 Task: Search one way flight ticket for 1 adult, 5 children, 2 infants in seat and 1 infant on lap in first from Ithaca: Ithaca Tompkins International Airport to Rockford: Chicago Rockford International Airport(was Northwest Chicagoland Regional Airport At Rockford) on 5-1-2023. Choice of flights is JetBlue. Number of bags: 7 checked bags. Price is upto 87000. Outbound departure time preference is 16:30.
Action: Mouse moved to (164, 199)
Screenshot: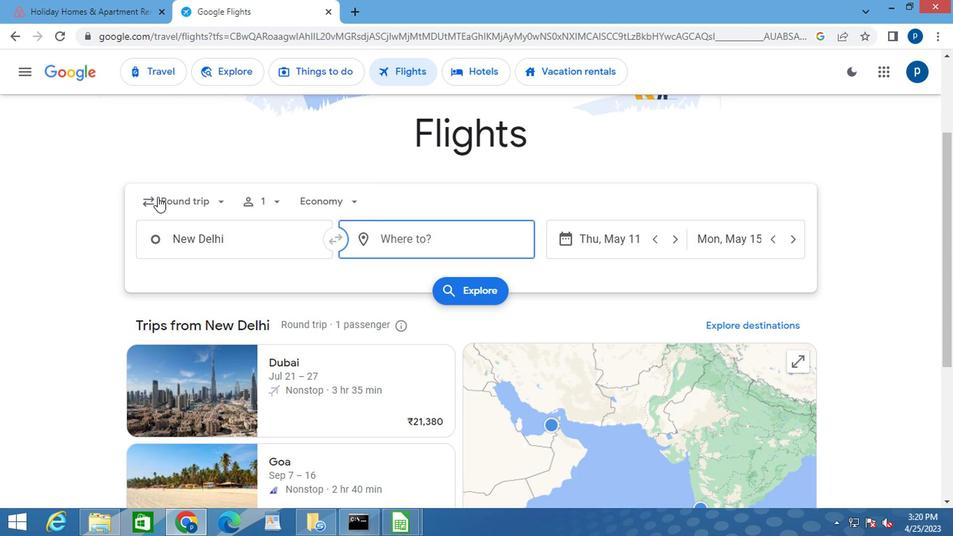
Action: Mouse pressed left at (164, 199)
Screenshot: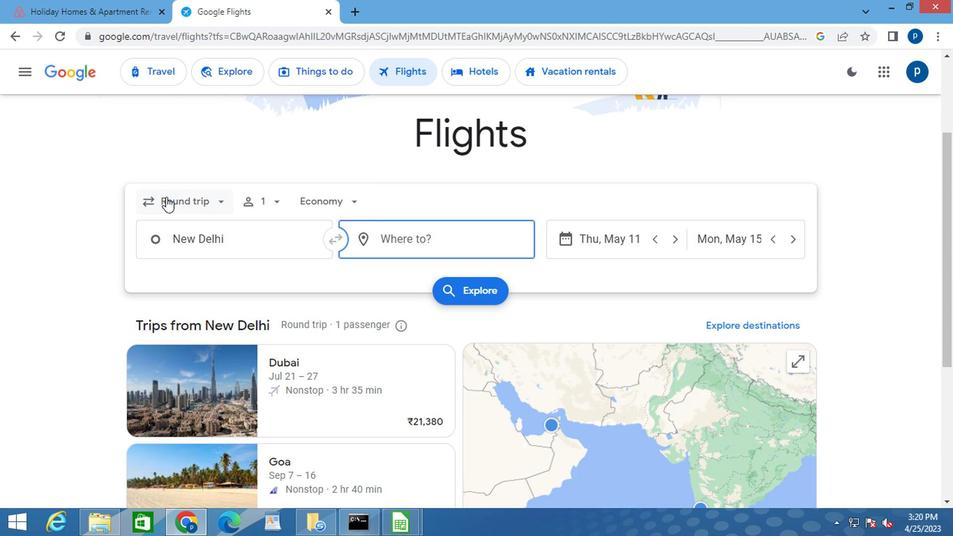 
Action: Mouse moved to (195, 259)
Screenshot: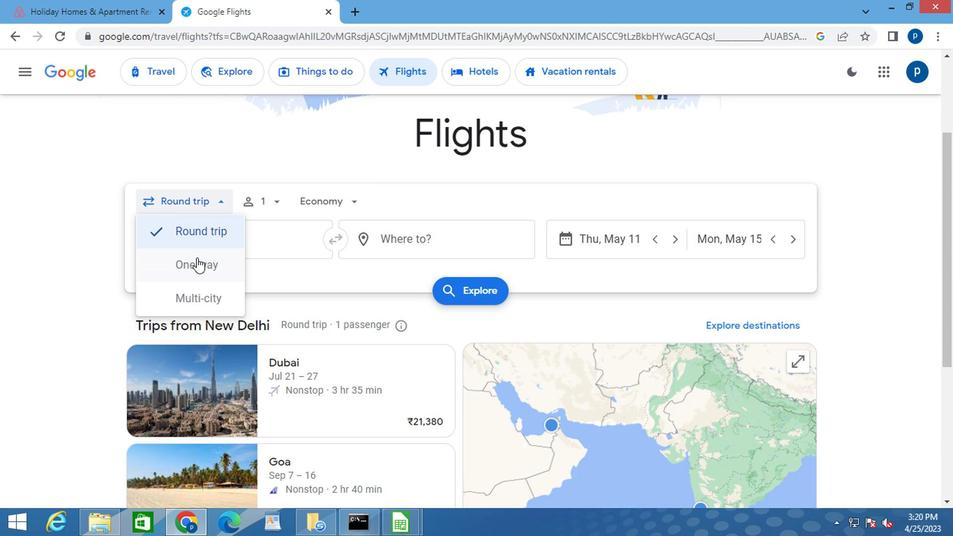 
Action: Mouse pressed left at (195, 259)
Screenshot: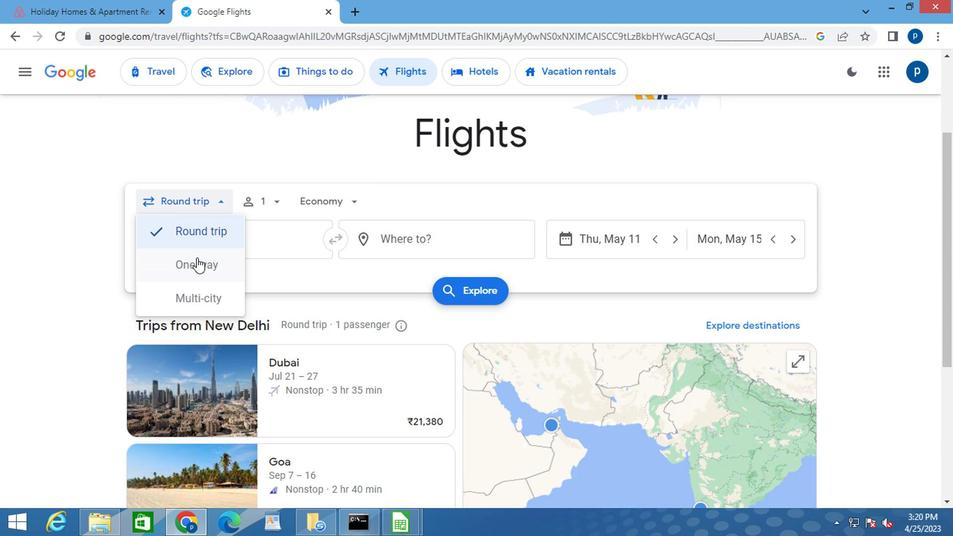 
Action: Mouse moved to (254, 201)
Screenshot: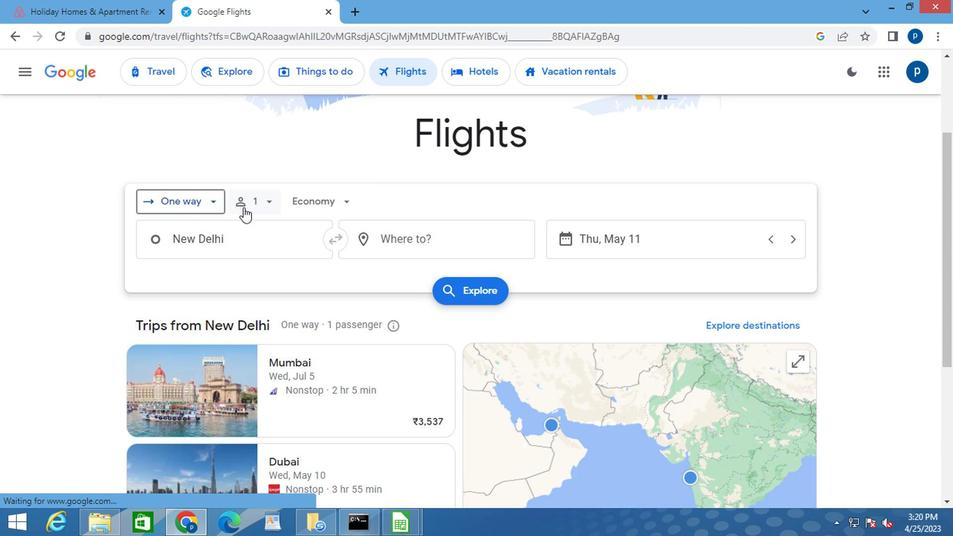 
Action: Mouse pressed left at (254, 201)
Screenshot: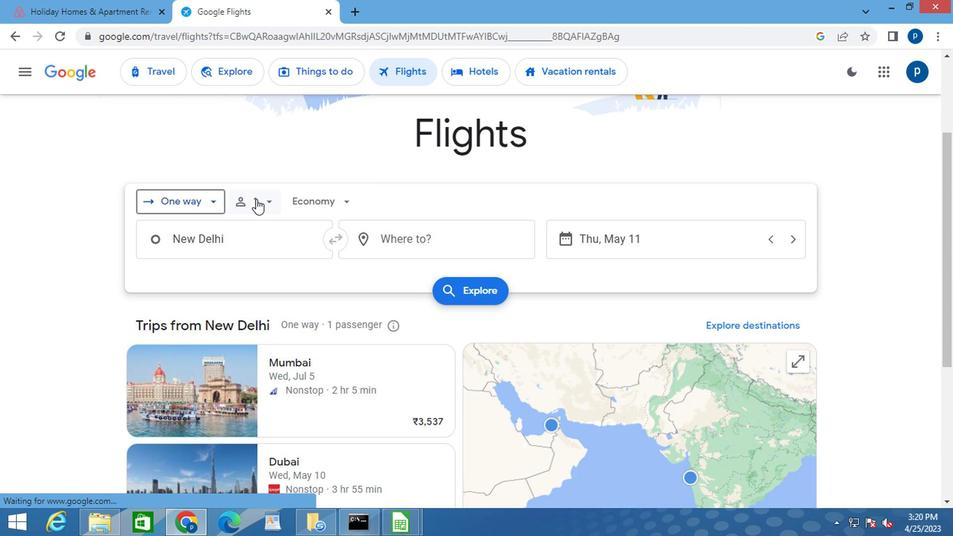 
Action: Mouse moved to (377, 276)
Screenshot: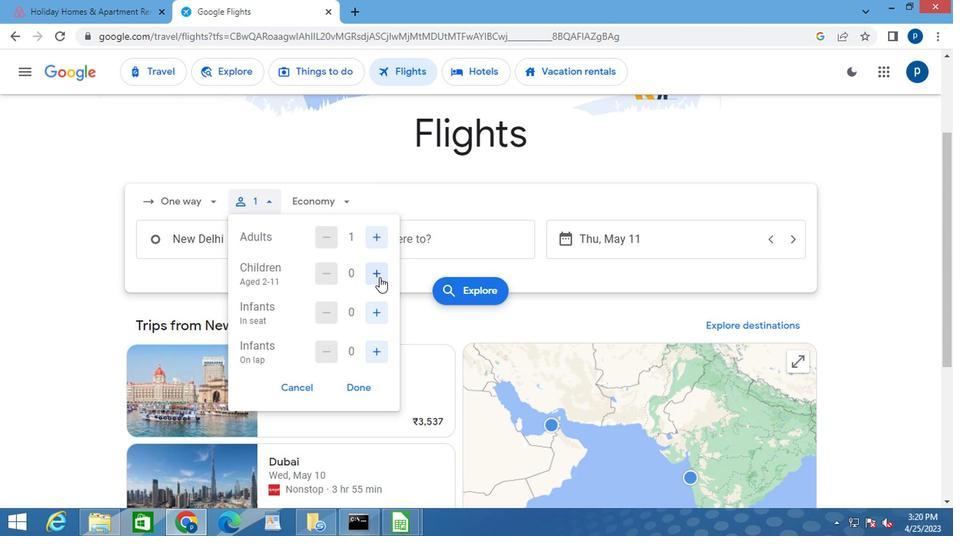 
Action: Mouse pressed left at (377, 276)
Screenshot: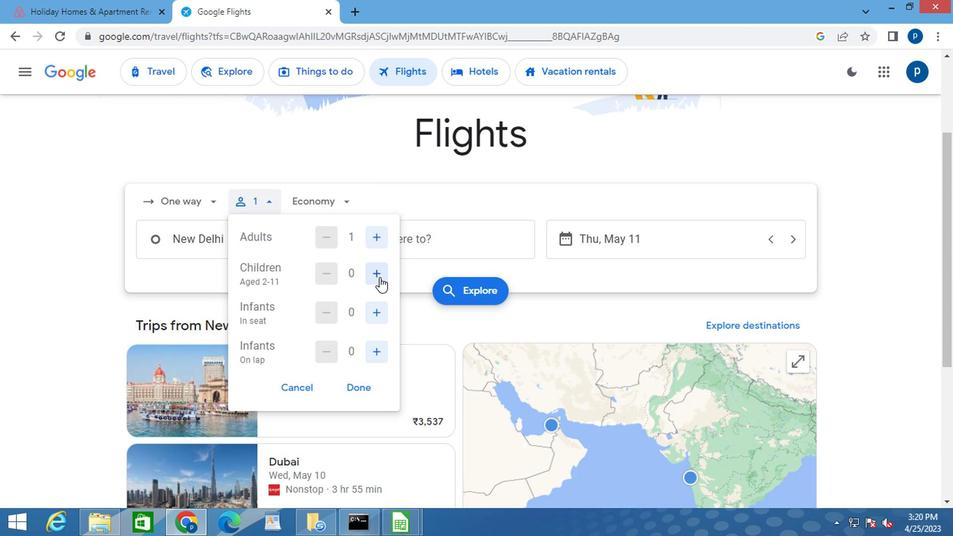 
Action: Mouse pressed left at (377, 276)
Screenshot: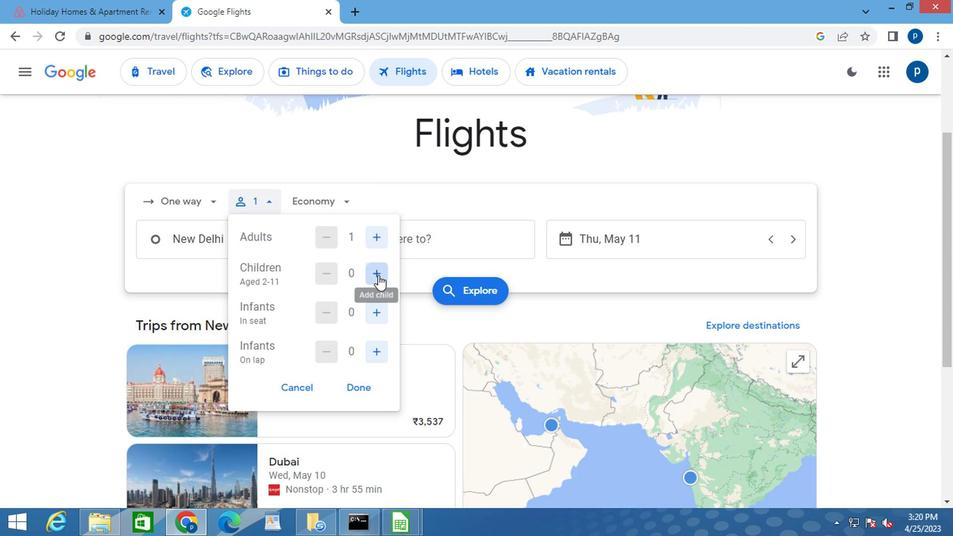 
Action: Mouse pressed left at (377, 276)
Screenshot: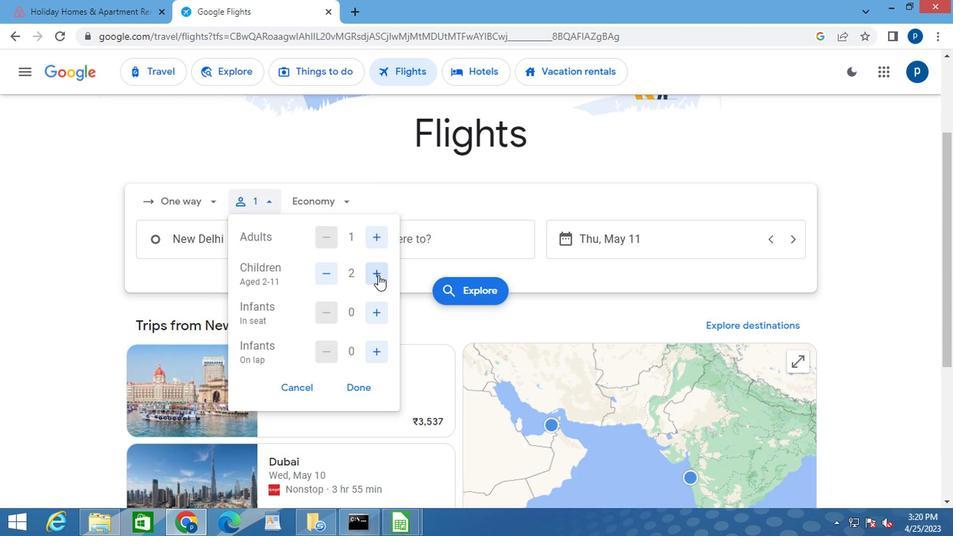 
Action: Mouse pressed left at (377, 276)
Screenshot: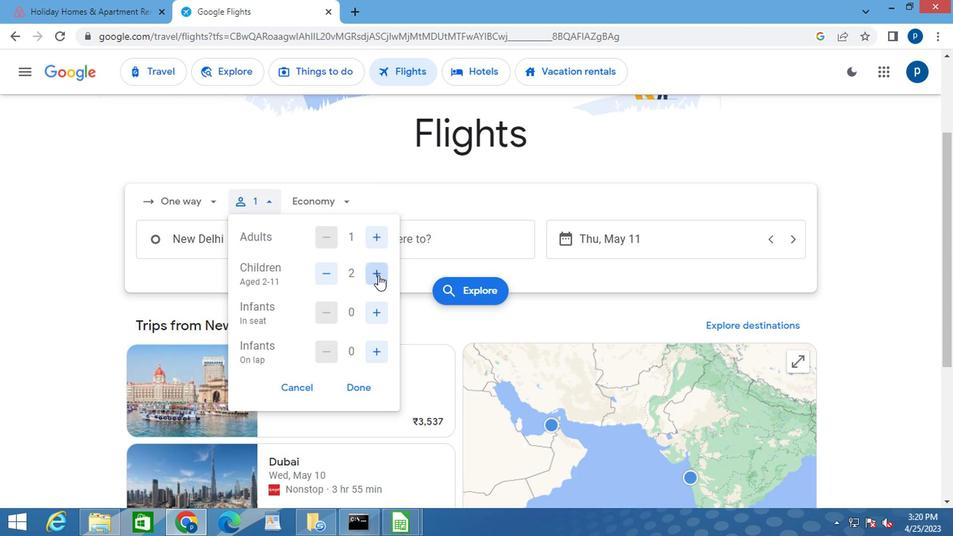 
Action: Mouse pressed left at (377, 276)
Screenshot: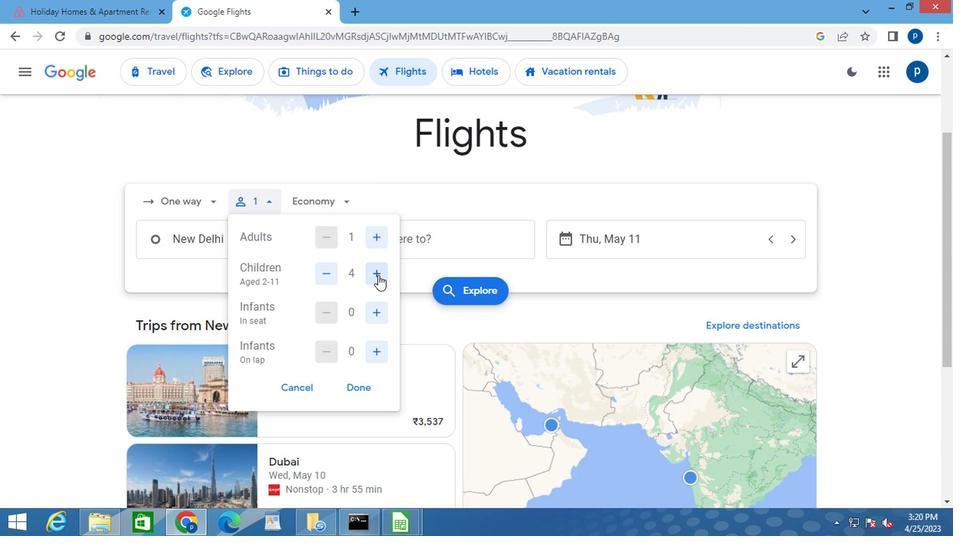 
Action: Mouse moved to (375, 315)
Screenshot: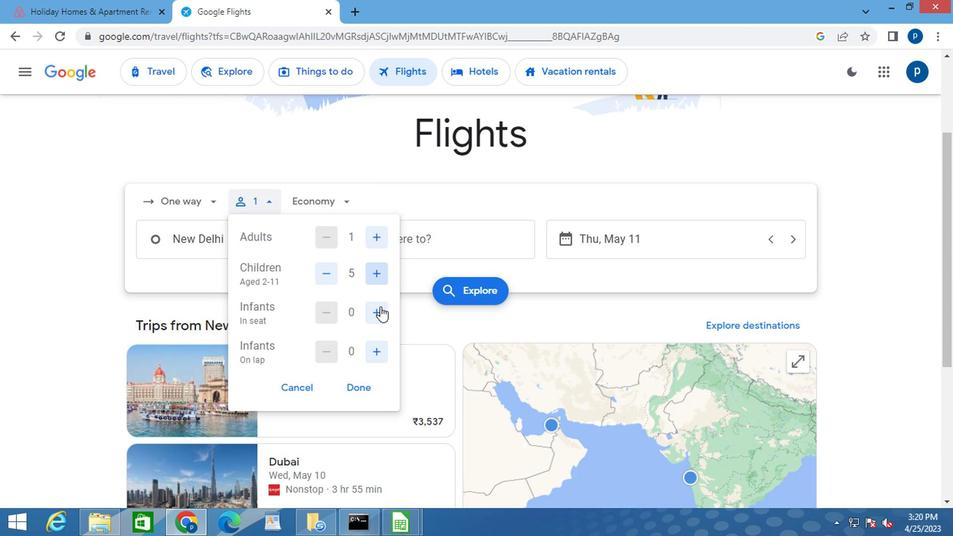 
Action: Mouse pressed left at (375, 315)
Screenshot: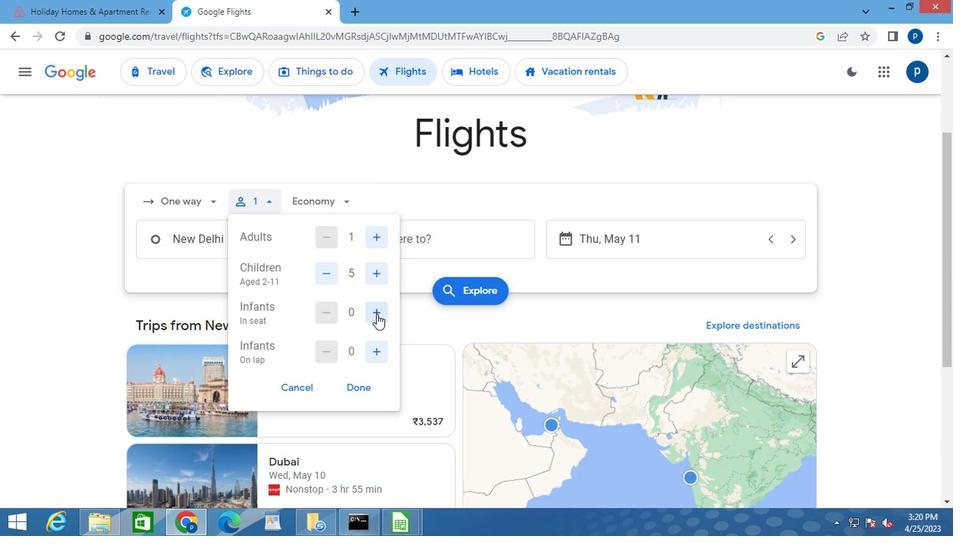
Action: Mouse pressed left at (375, 315)
Screenshot: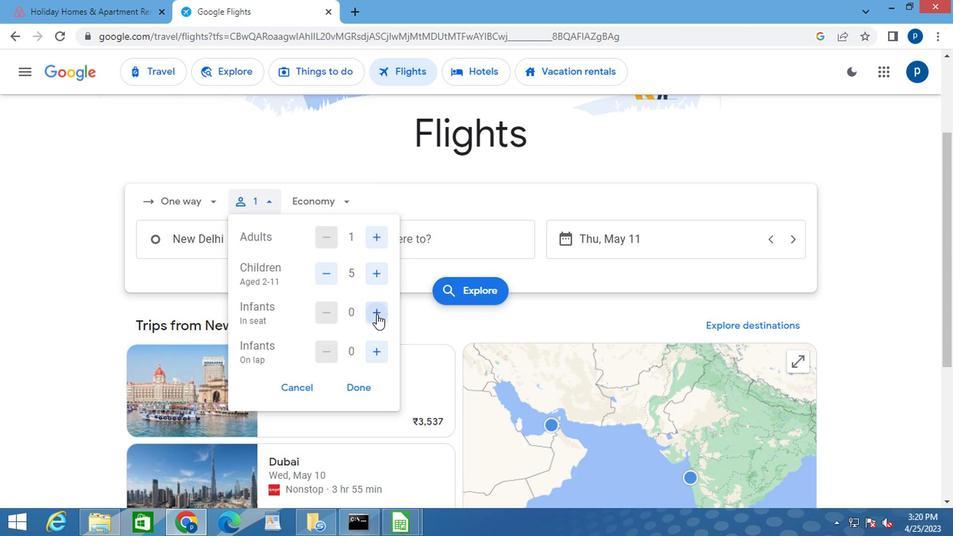 
Action: Mouse moved to (376, 350)
Screenshot: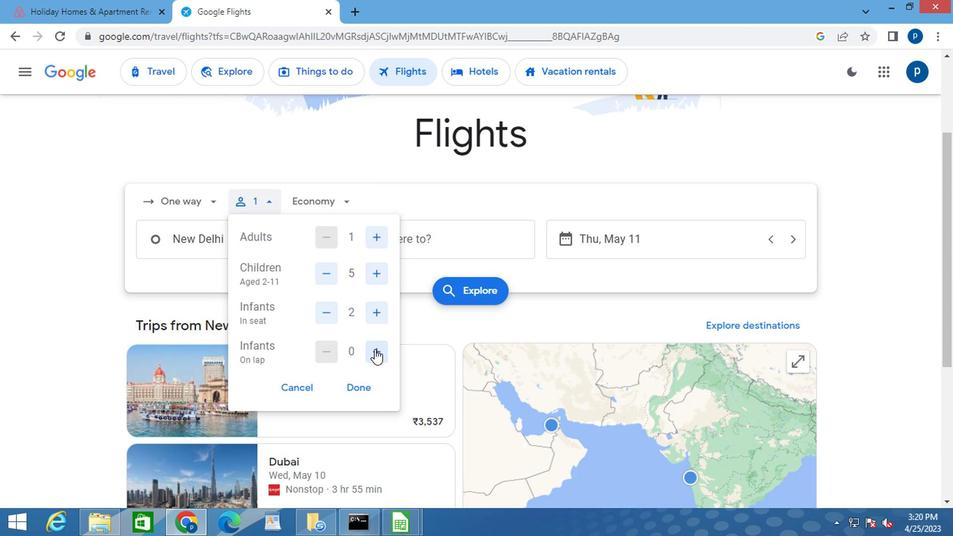 
Action: Mouse pressed left at (376, 350)
Screenshot: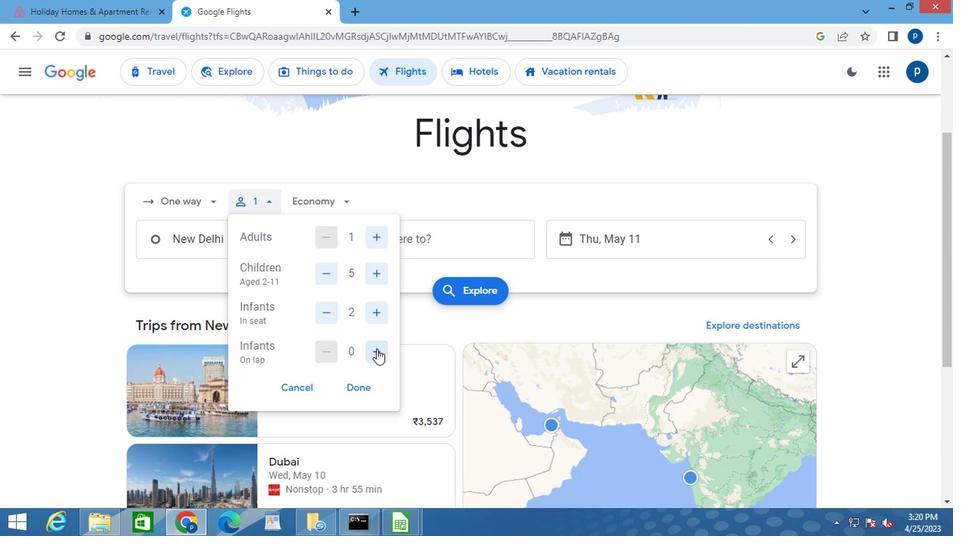 
Action: Mouse moved to (323, 316)
Screenshot: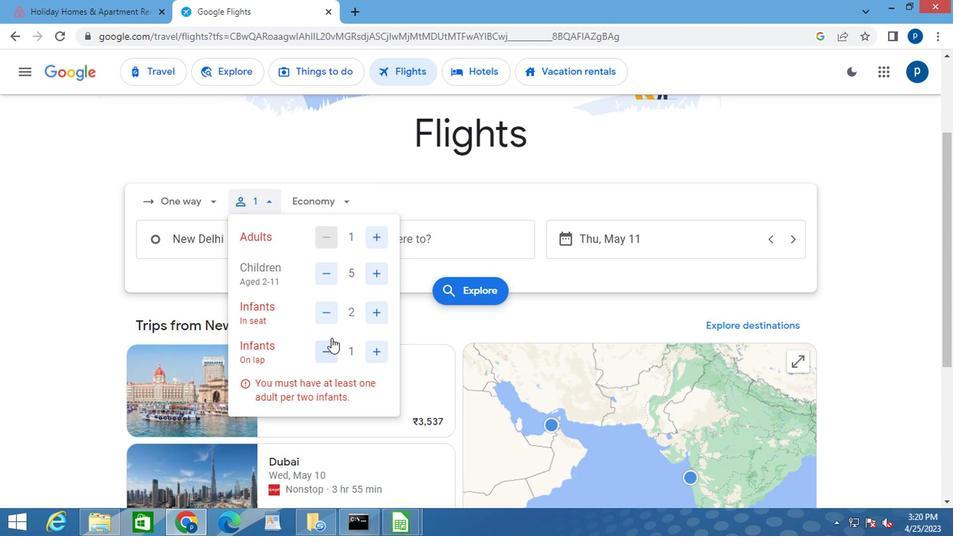 
Action: Mouse pressed left at (323, 316)
Screenshot: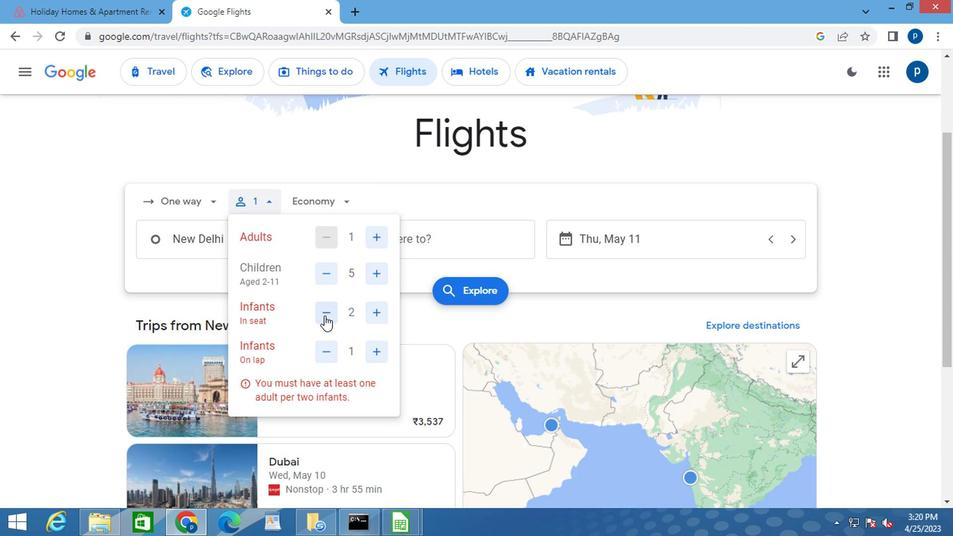 
Action: Mouse moved to (356, 388)
Screenshot: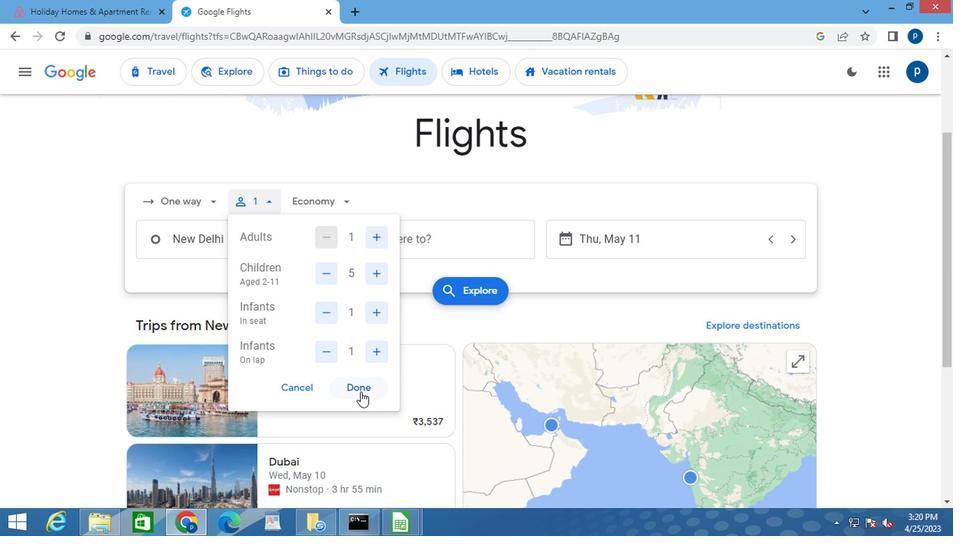 
Action: Mouse pressed left at (356, 388)
Screenshot: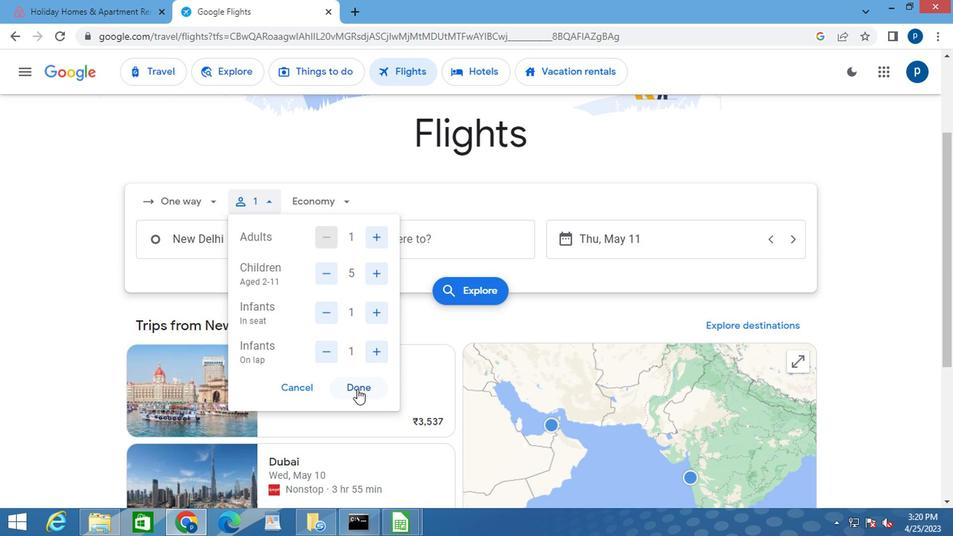 
Action: Mouse moved to (326, 197)
Screenshot: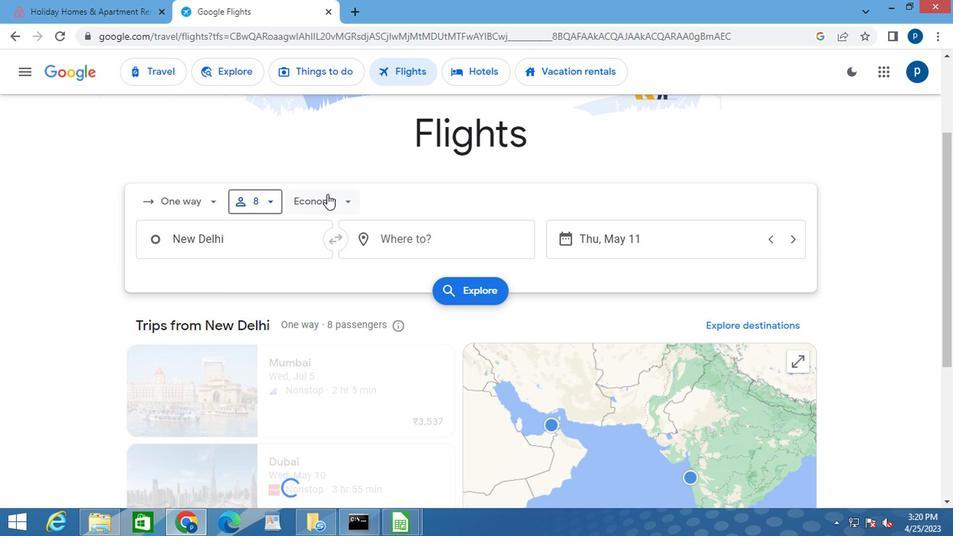 
Action: Mouse pressed left at (326, 197)
Screenshot: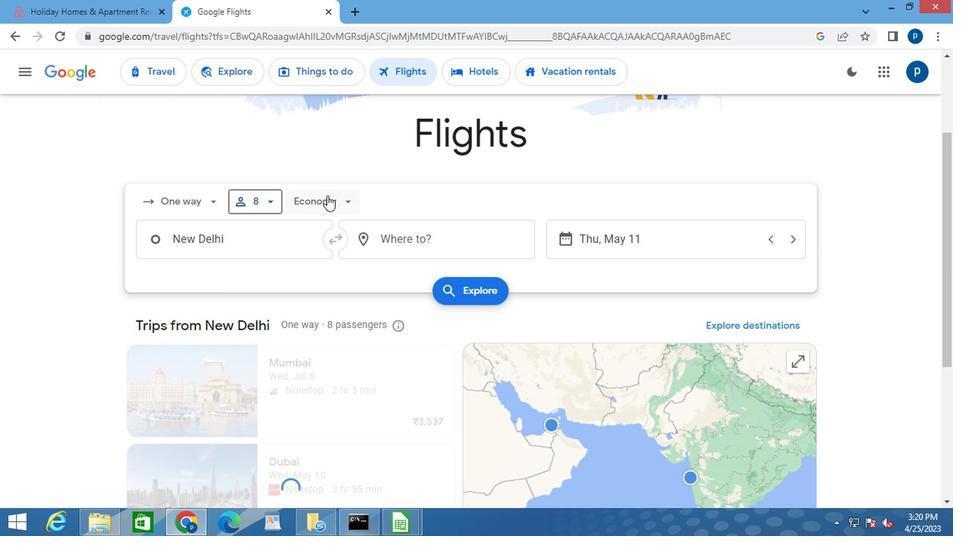 
Action: Mouse moved to (335, 326)
Screenshot: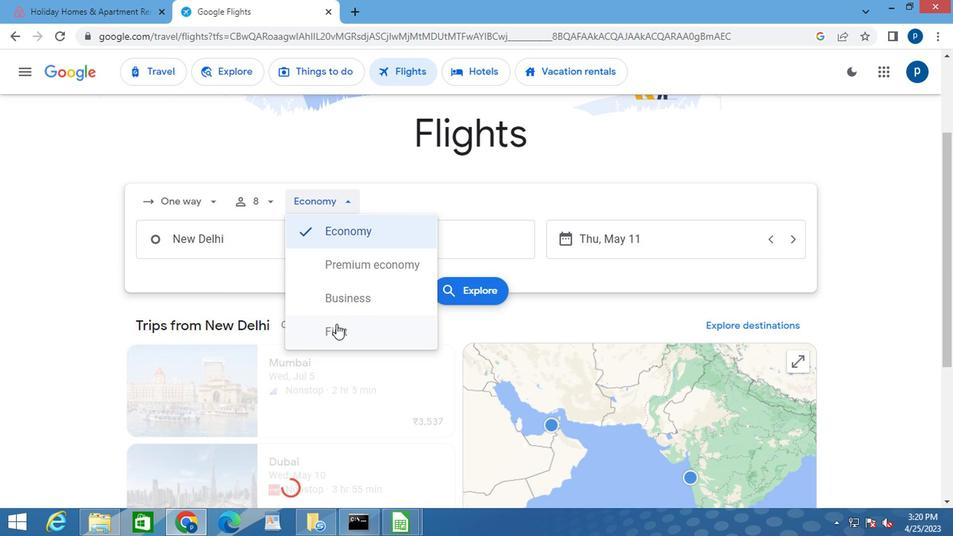 
Action: Mouse pressed left at (335, 326)
Screenshot: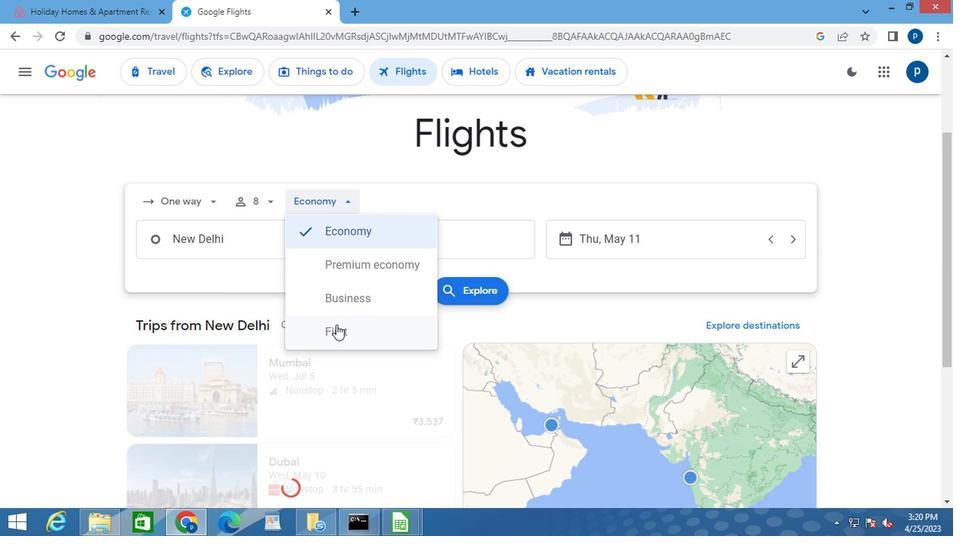 
Action: Mouse moved to (235, 246)
Screenshot: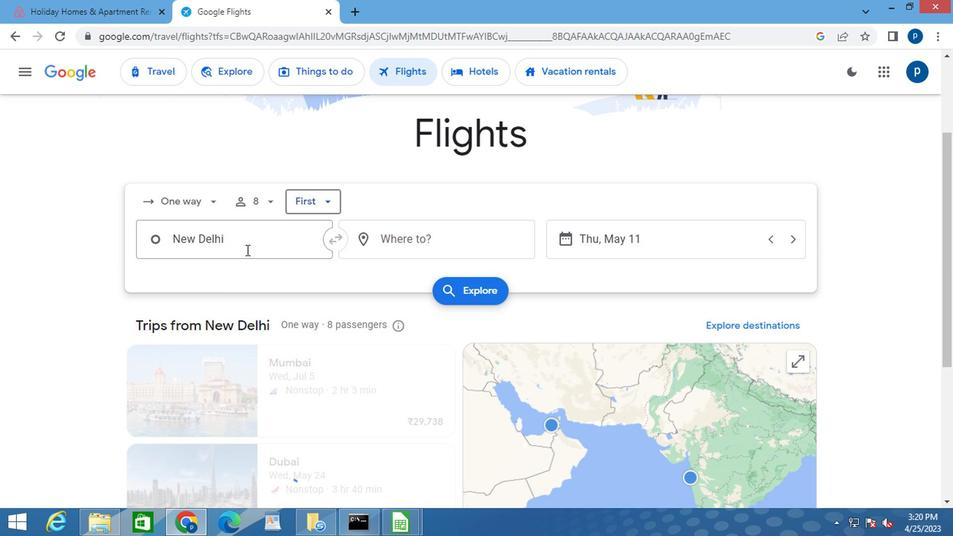 
Action: Mouse pressed left at (235, 246)
Screenshot: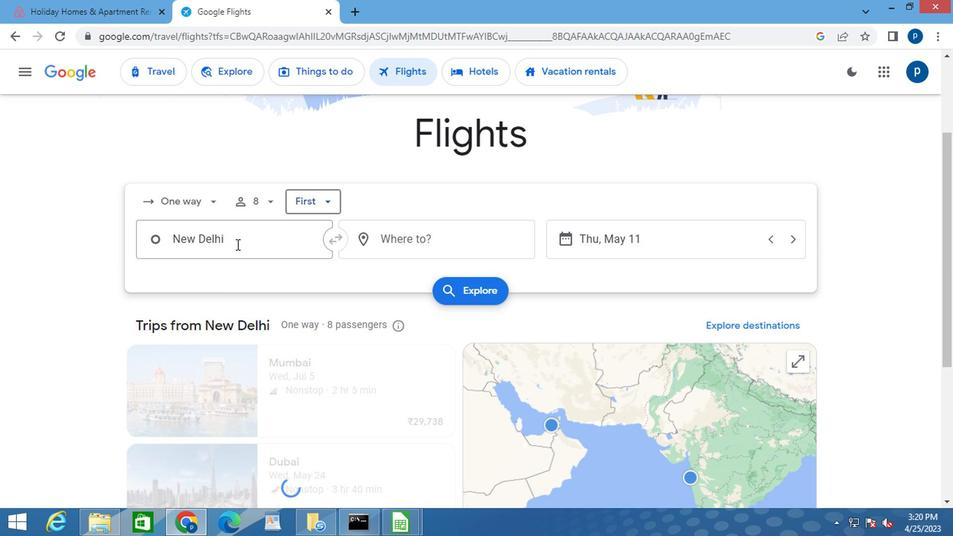 
Action: Mouse pressed left at (235, 246)
Screenshot: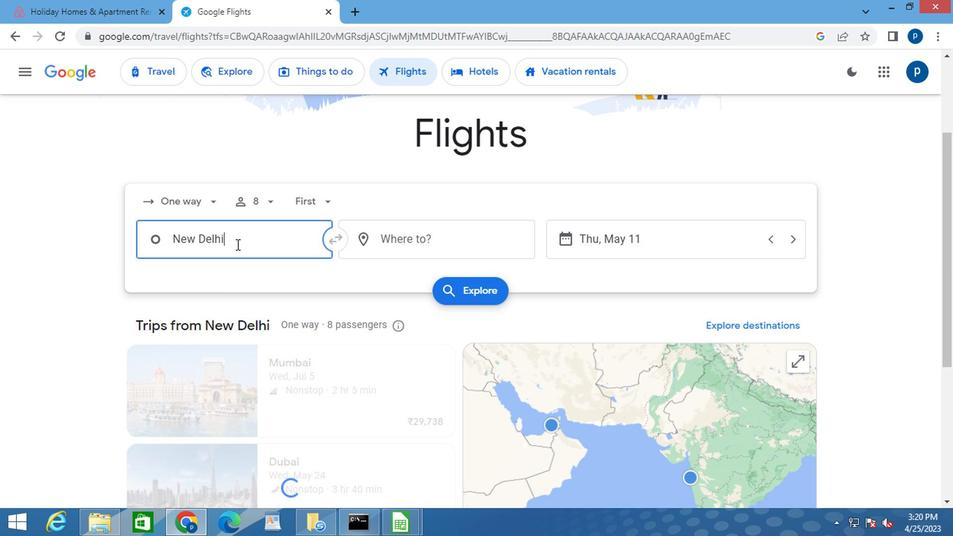 
Action: Mouse moved to (235, 245)
Screenshot: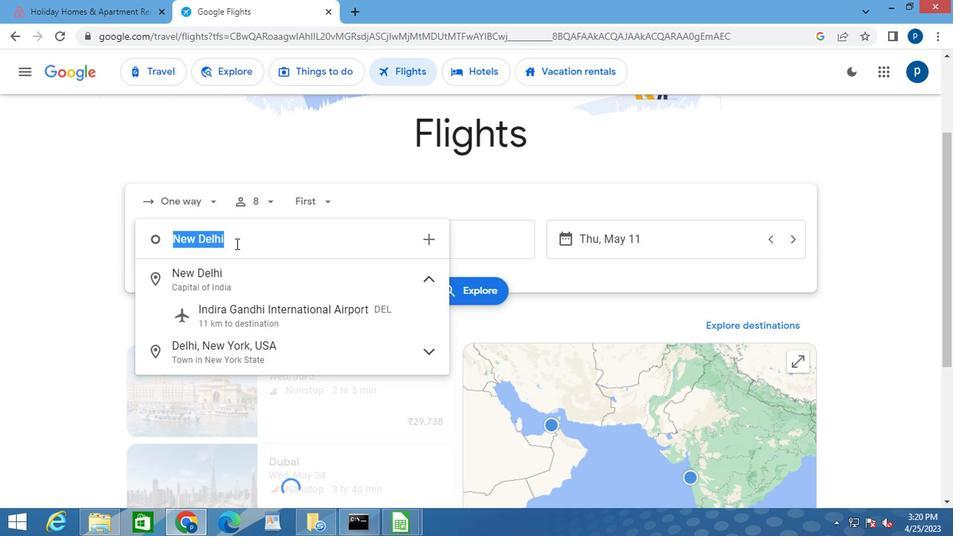 
Action: Key pressed <Key.caps_lock>i<Key.caps_lock>thaca<Key.space><Key.caps_lock>t
Screenshot: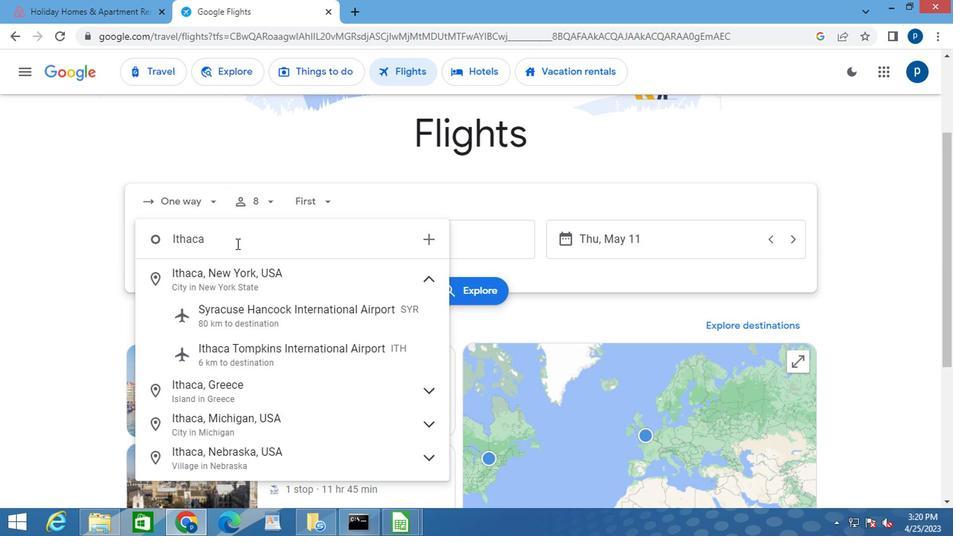 
Action: Mouse moved to (235, 276)
Screenshot: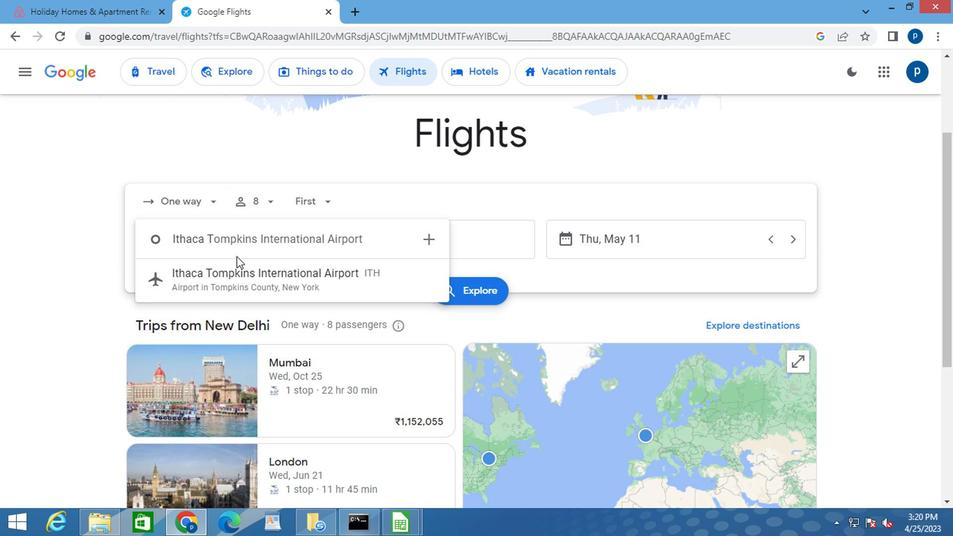 
Action: Mouse pressed left at (235, 276)
Screenshot: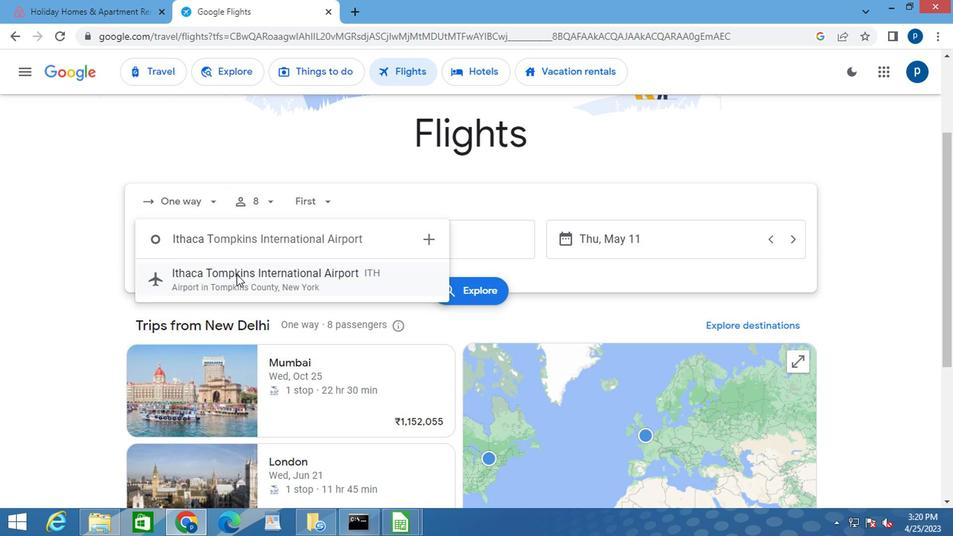 
Action: Mouse moved to (399, 247)
Screenshot: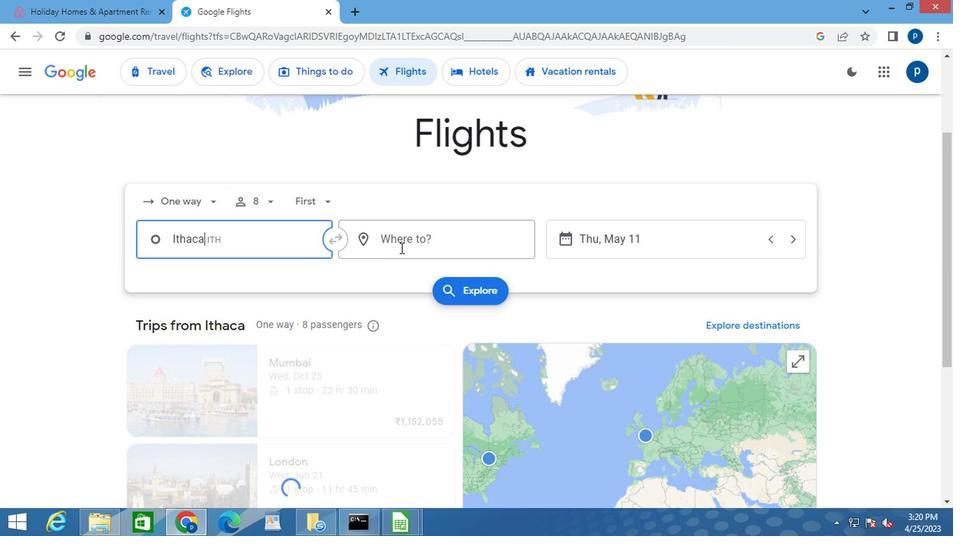 
Action: Mouse pressed left at (399, 247)
Screenshot: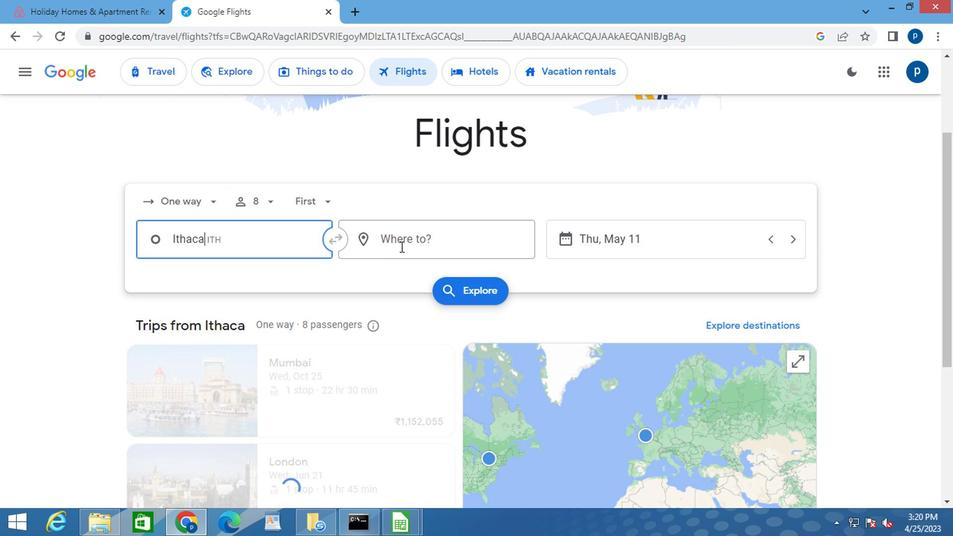 
Action: Key pressed <Key.caps_lock>c<Key.caps_lock>hi<Key.backspace><Key.backspace><Key.backspace>c<Key.caps_lock>hicago
Screenshot: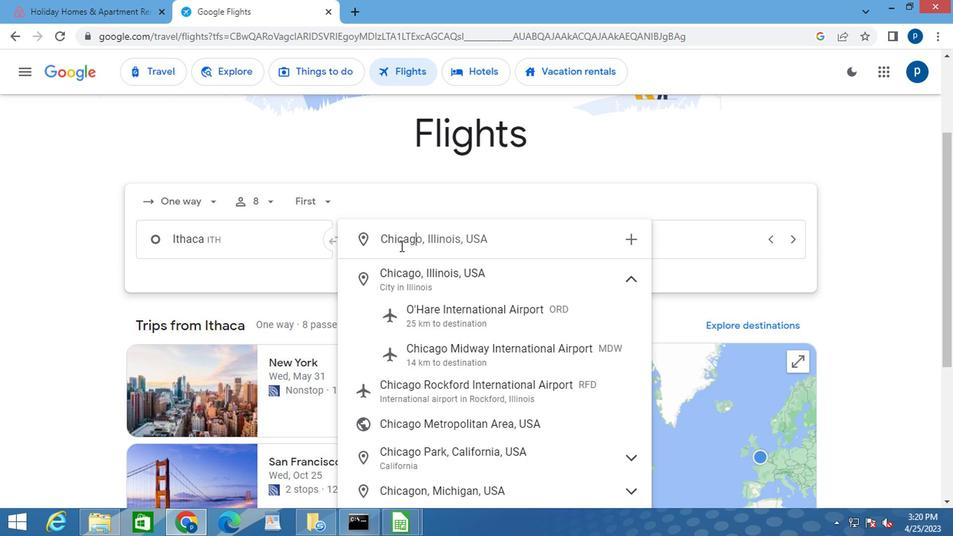 
Action: Mouse moved to (433, 395)
Screenshot: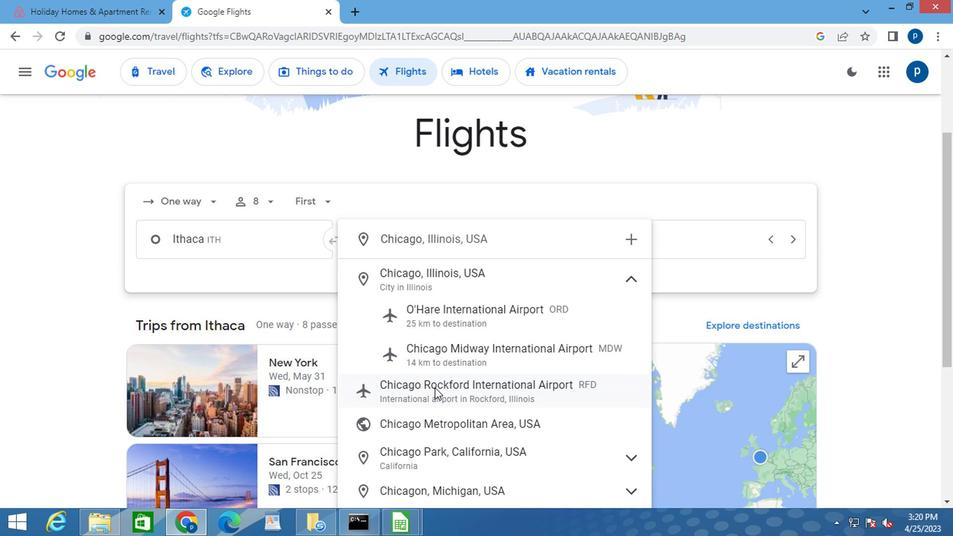 
Action: Mouse pressed left at (433, 395)
Screenshot: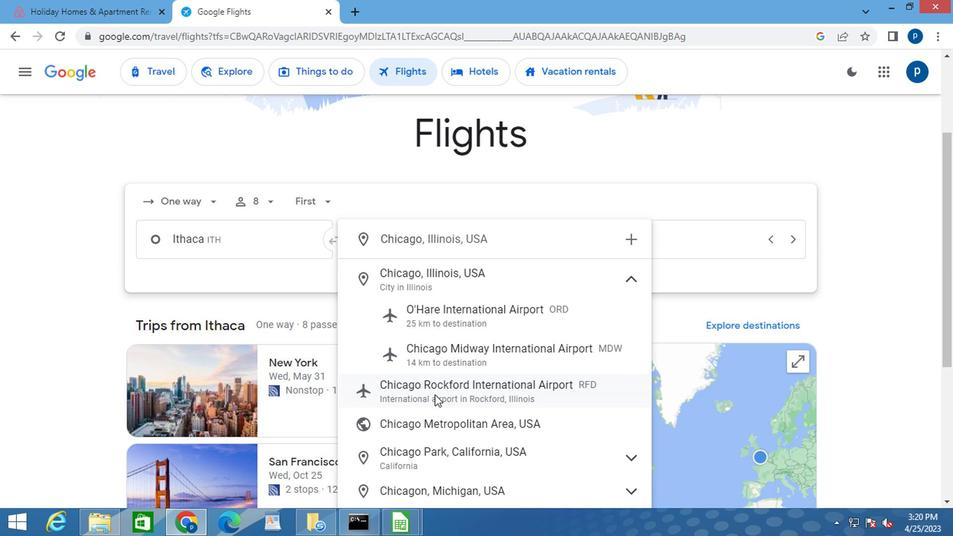 
Action: Mouse moved to (567, 245)
Screenshot: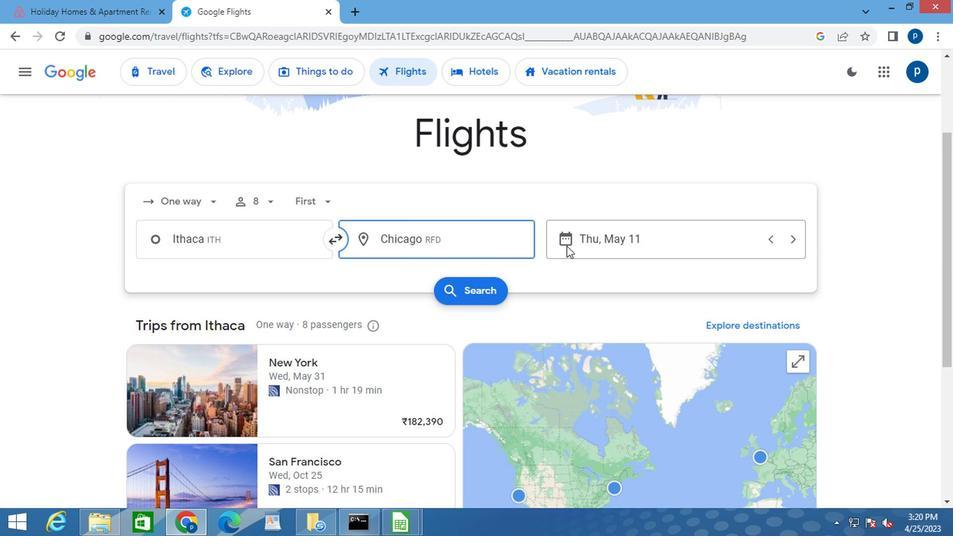 
Action: Mouse pressed left at (567, 245)
Screenshot: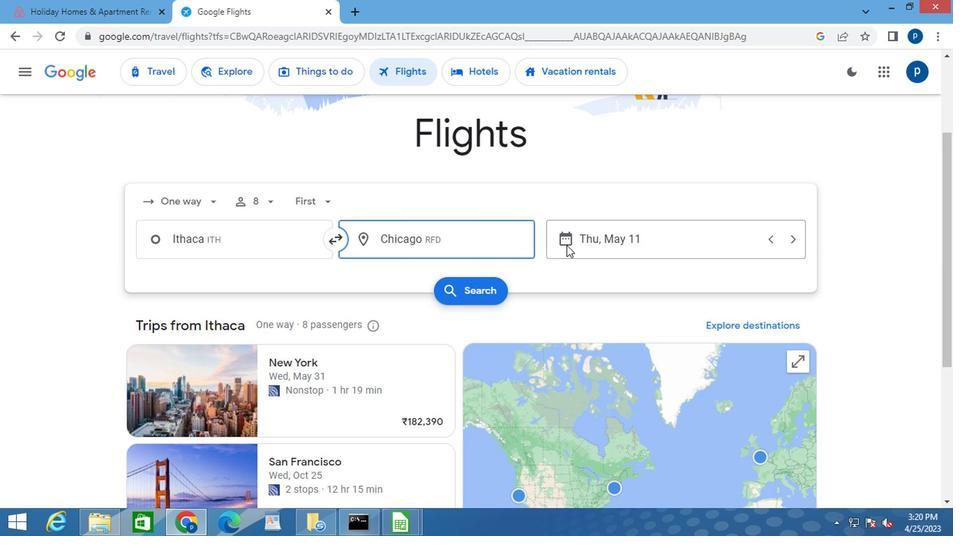 
Action: Mouse moved to (609, 256)
Screenshot: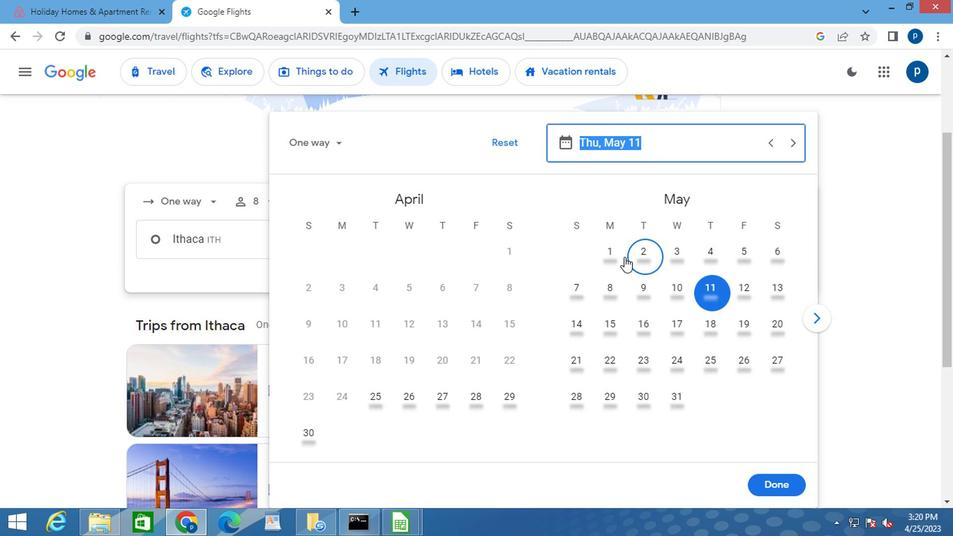 
Action: Mouse pressed left at (609, 256)
Screenshot: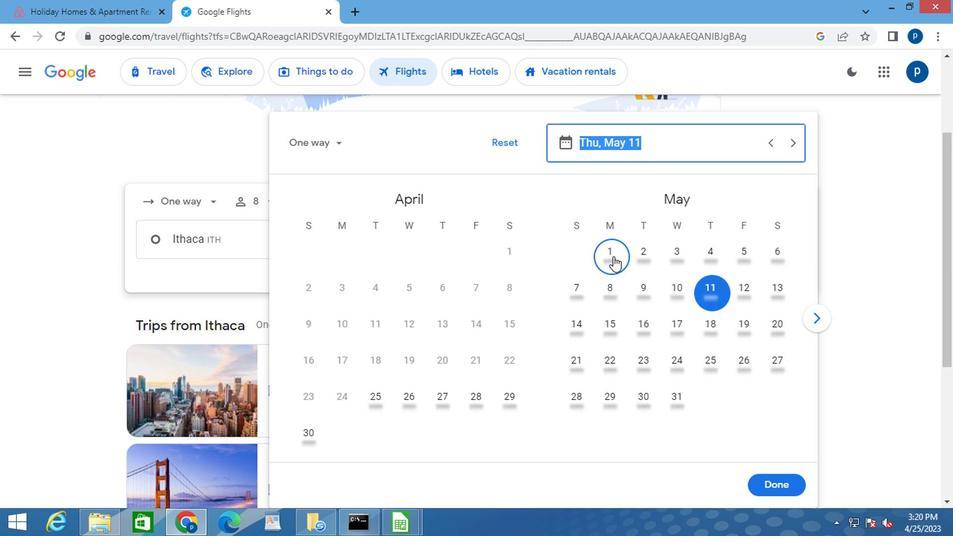 
Action: Mouse moved to (766, 486)
Screenshot: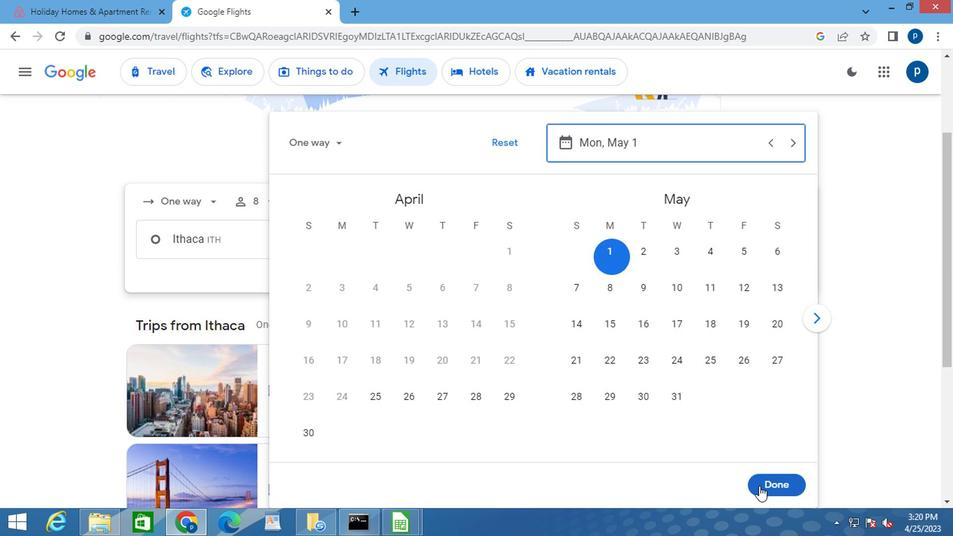 
Action: Mouse pressed left at (766, 486)
Screenshot: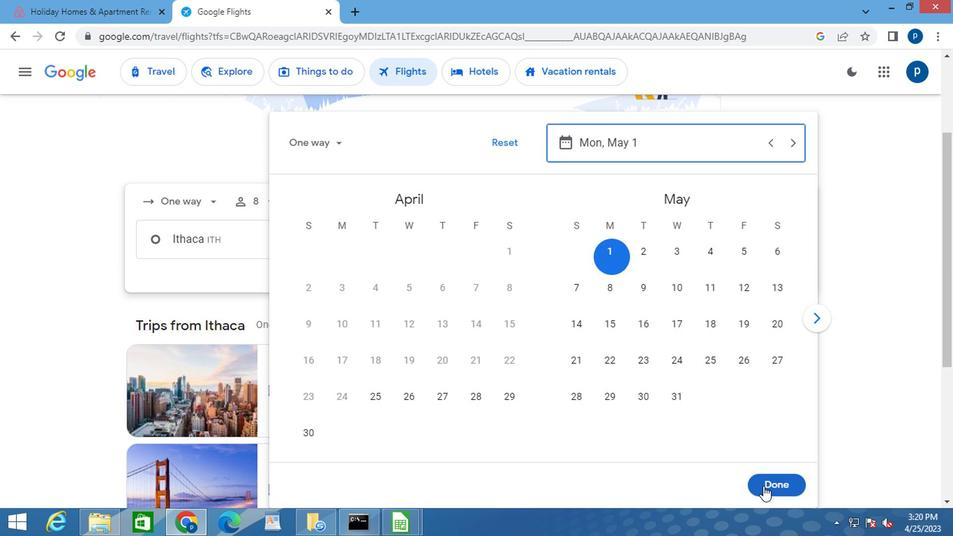 
Action: Mouse moved to (472, 290)
Screenshot: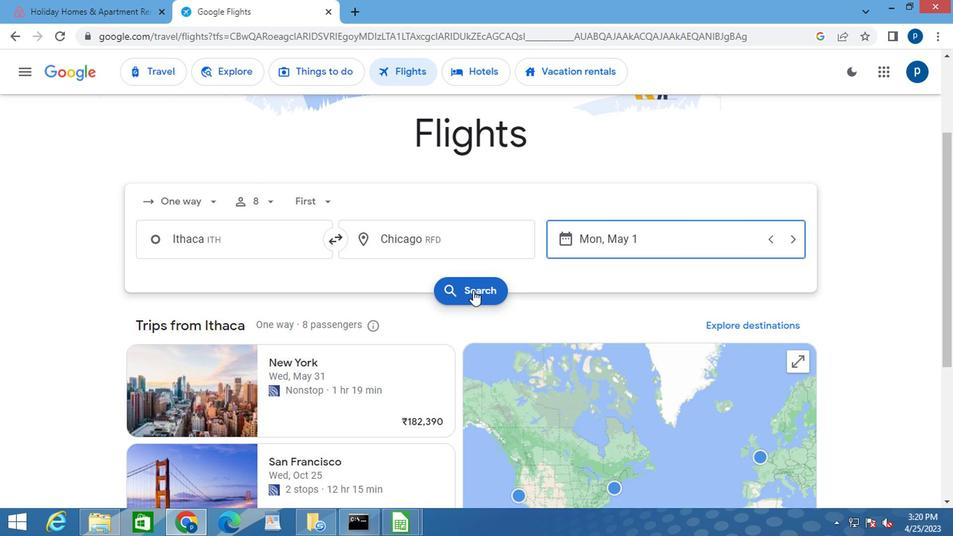 
Action: Mouse pressed left at (472, 290)
Screenshot: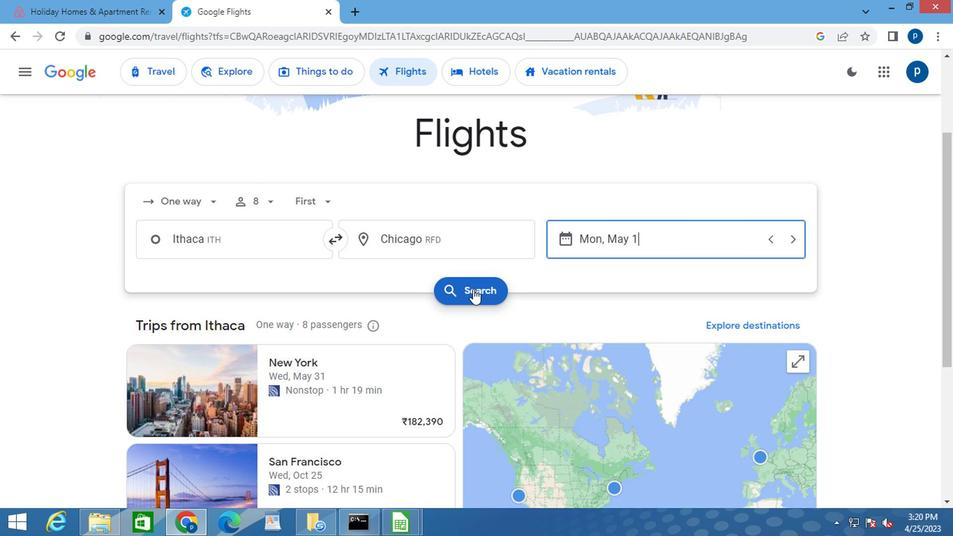 
Action: Mouse moved to (138, 194)
Screenshot: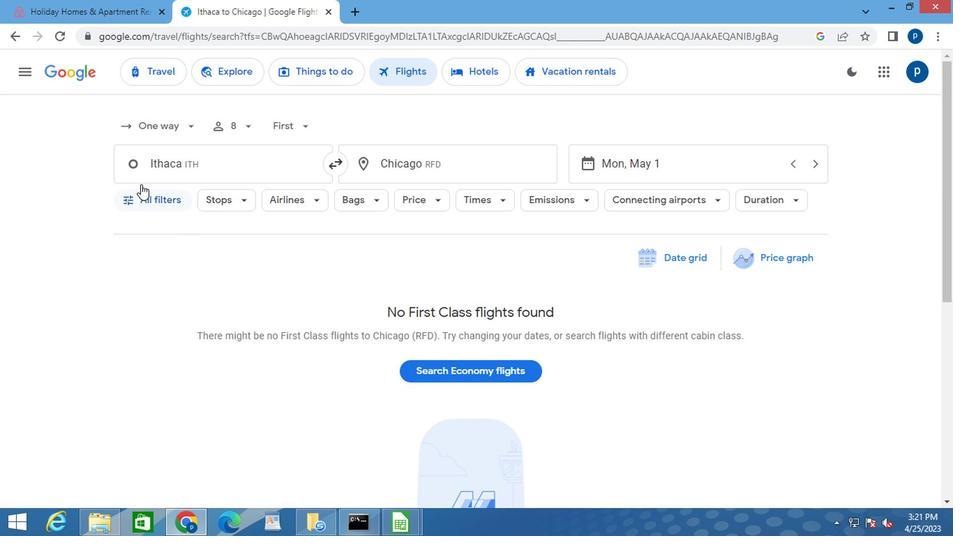 
Action: Mouse pressed left at (138, 194)
Screenshot: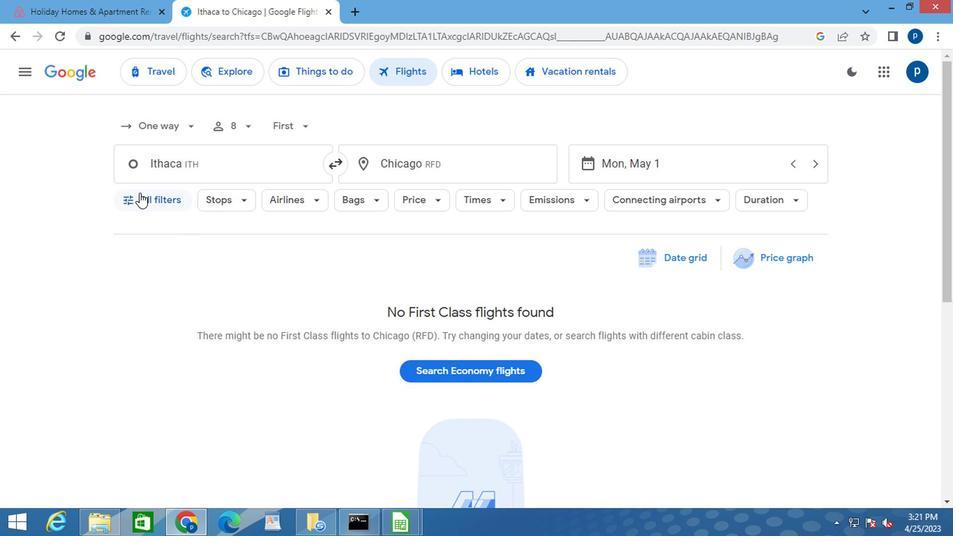 
Action: Mouse moved to (199, 320)
Screenshot: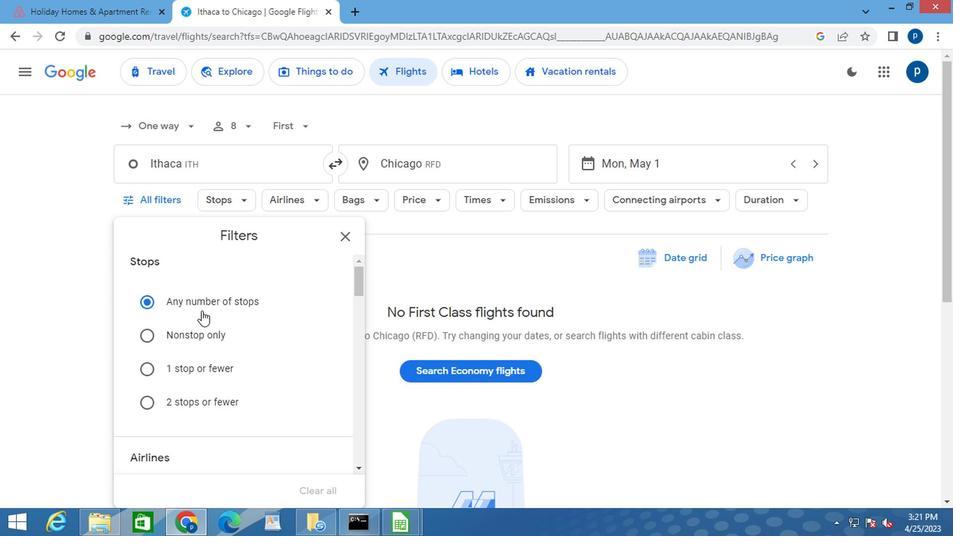 
Action: Mouse scrolled (199, 319) with delta (0, 0)
Screenshot: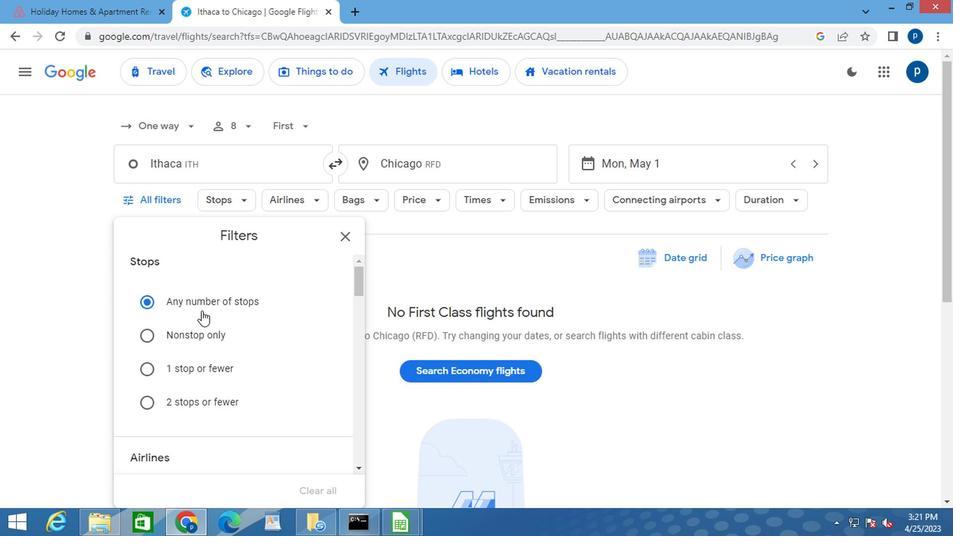 
Action: Mouse moved to (198, 320)
Screenshot: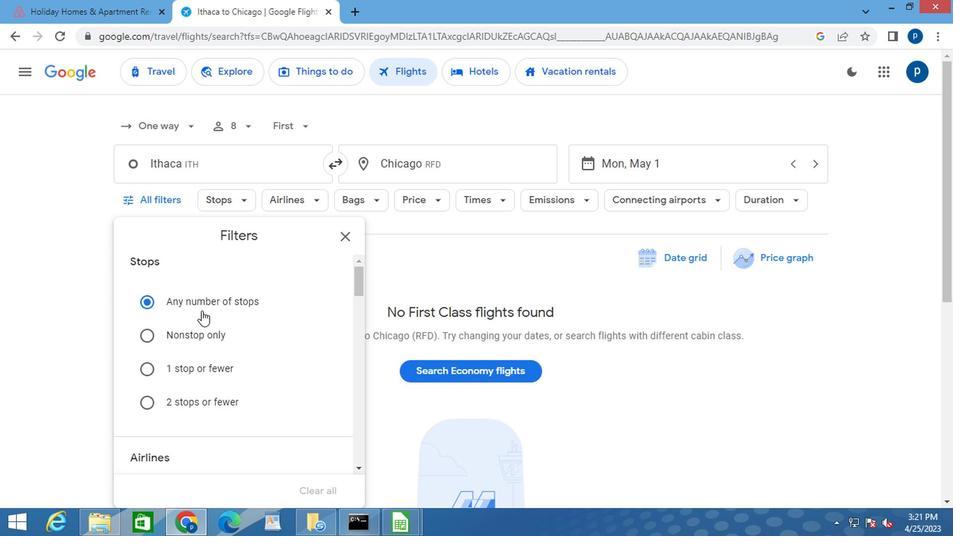 
Action: Mouse scrolled (198, 320) with delta (0, 0)
Screenshot: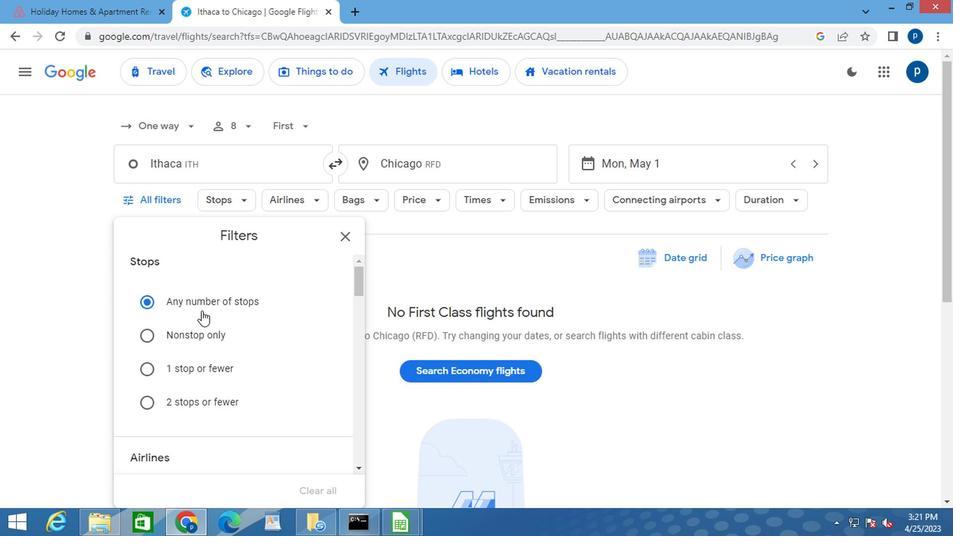 
Action: Mouse scrolled (198, 320) with delta (0, 0)
Screenshot: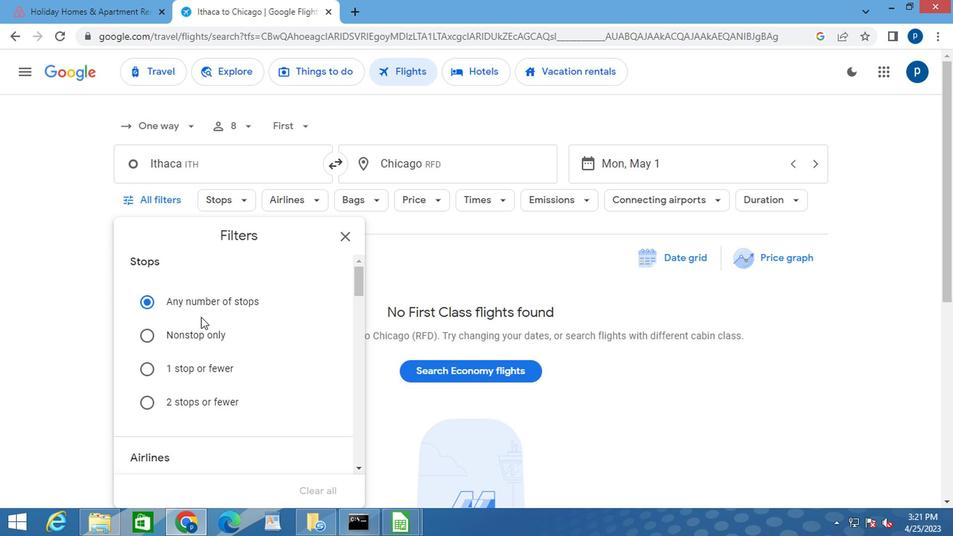 
Action: Mouse moved to (238, 326)
Screenshot: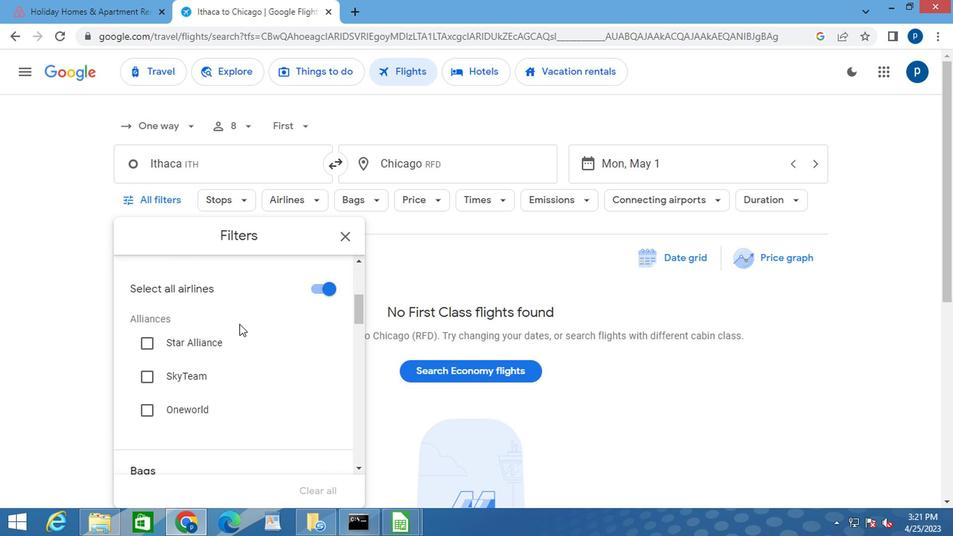 
Action: Mouse scrolled (238, 325) with delta (0, 0)
Screenshot: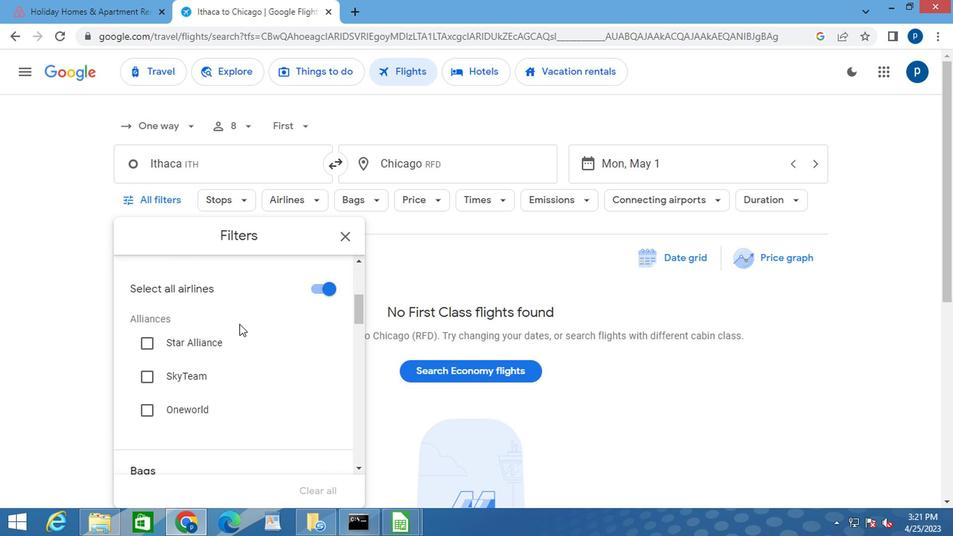 
Action: Mouse moved to (239, 329)
Screenshot: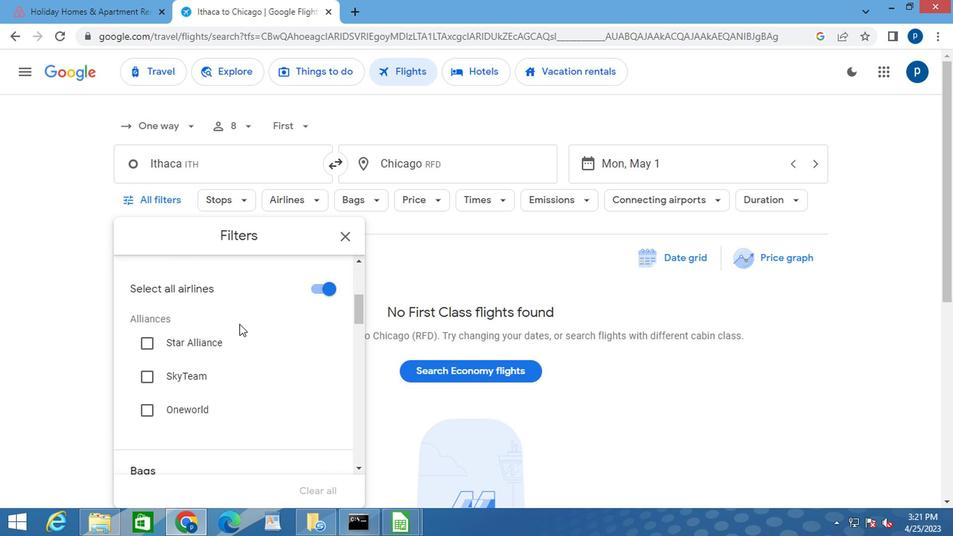 
Action: Mouse scrolled (239, 328) with delta (0, 0)
Screenshot: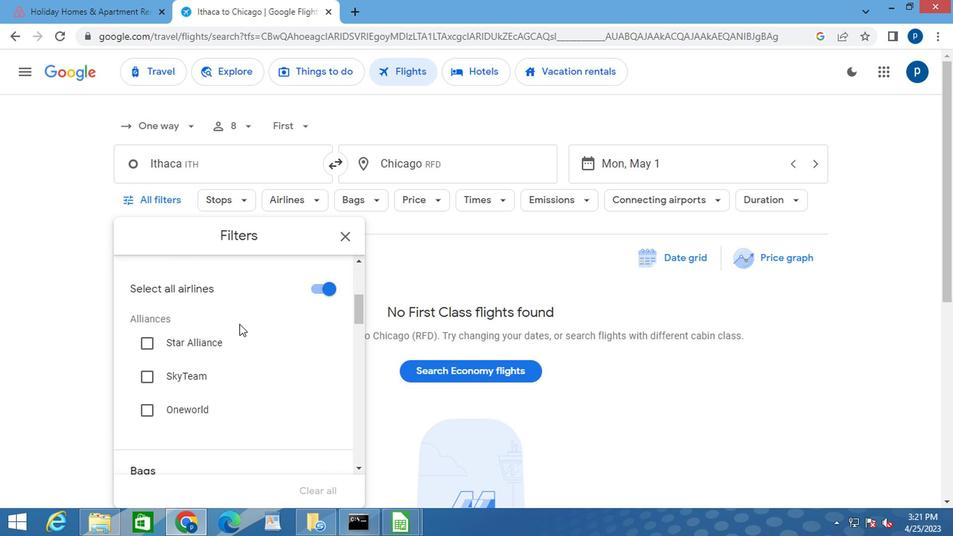 
Action: Mouse moved to (241, 331)
Screenshot: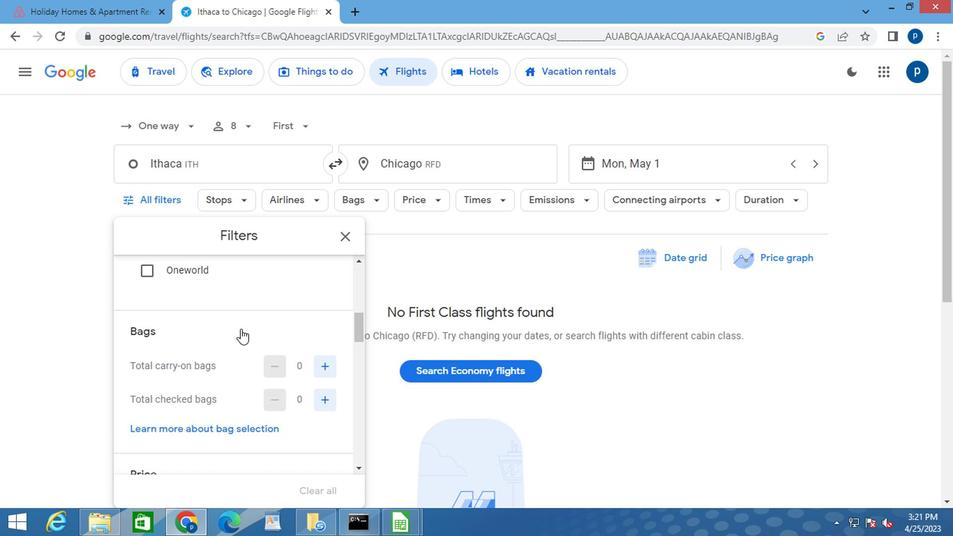 
Action: Mouse scrolled (241, 330) with delta (0, 0)
Screenshot: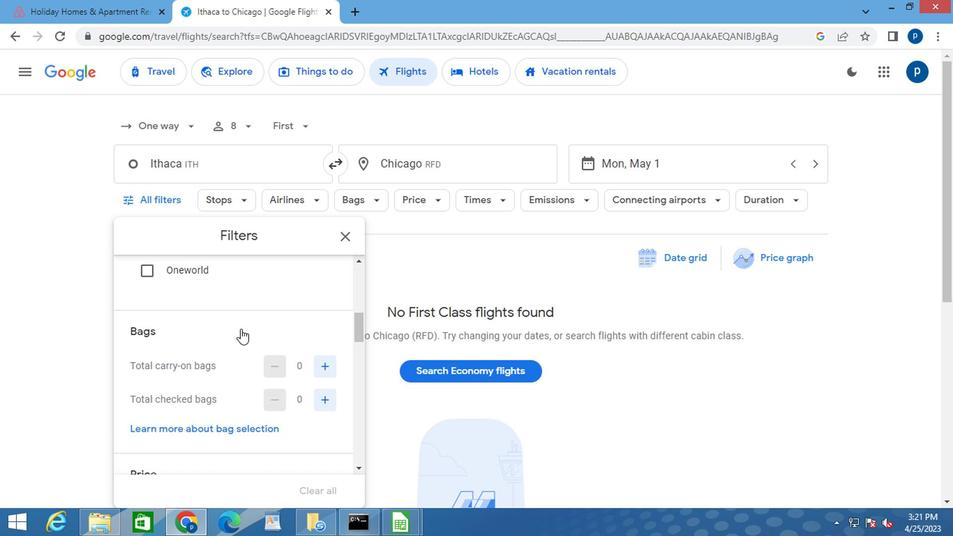 
Action: Mouse moved to (322, 329)
Screenshot: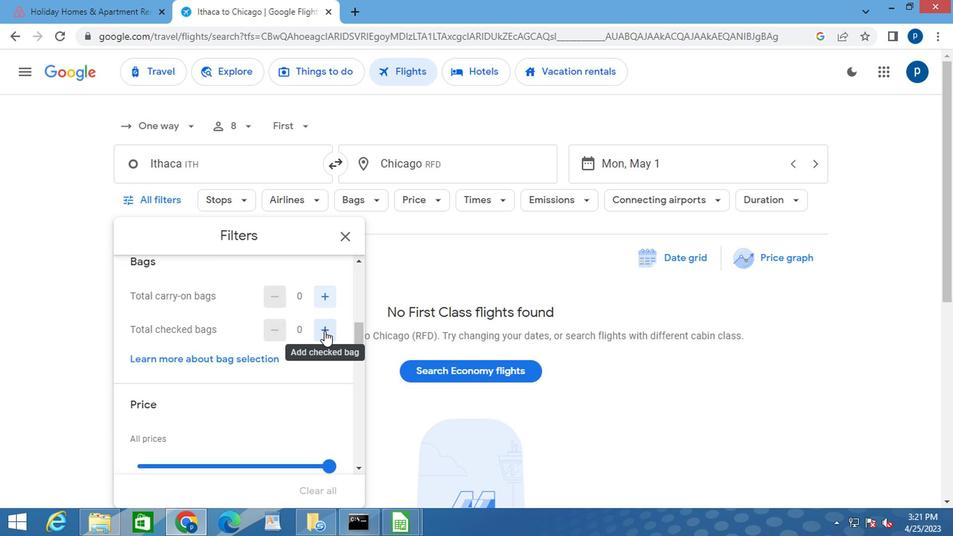 
Action: Mouse pressed left at (322, 329)
Screenshot: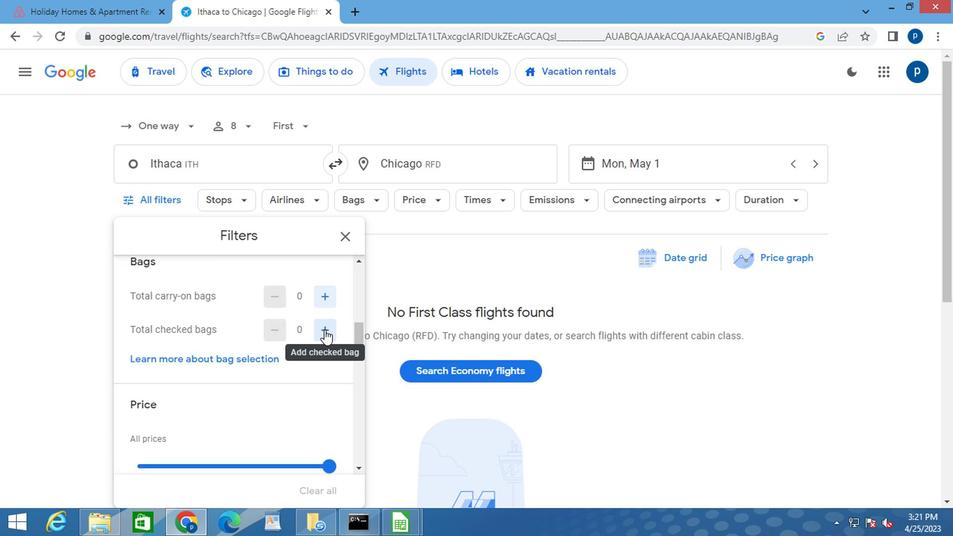 
Action: Mouse pressed left at (322, 329)
Screenshot: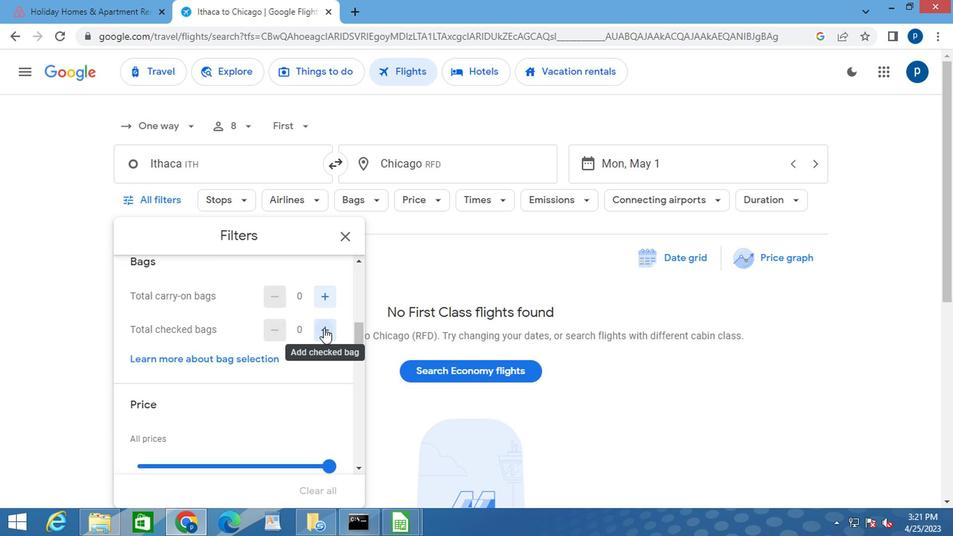 
Action: Mouse pressed left at (322, 329)
Screenshot: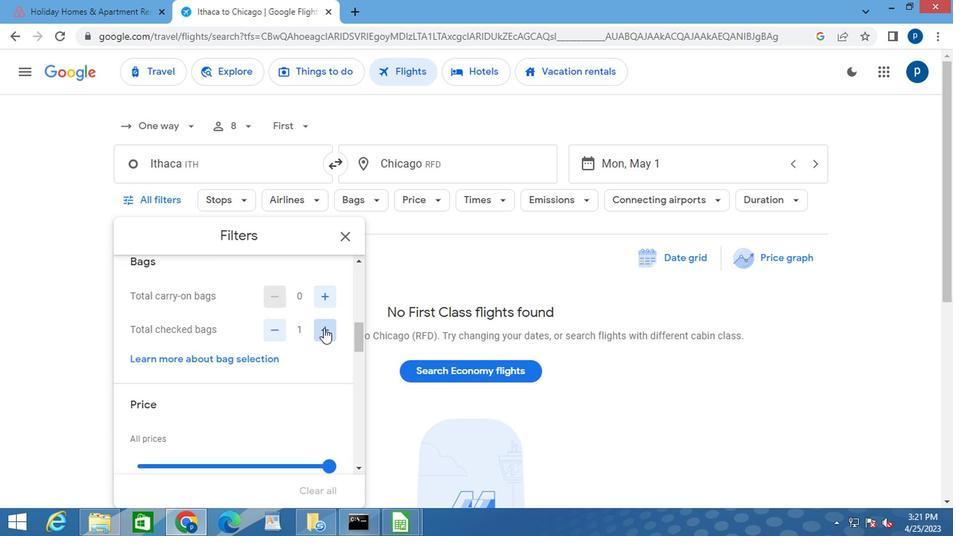 
Action: Mouse pressed left at (322, 329)
Screenshot: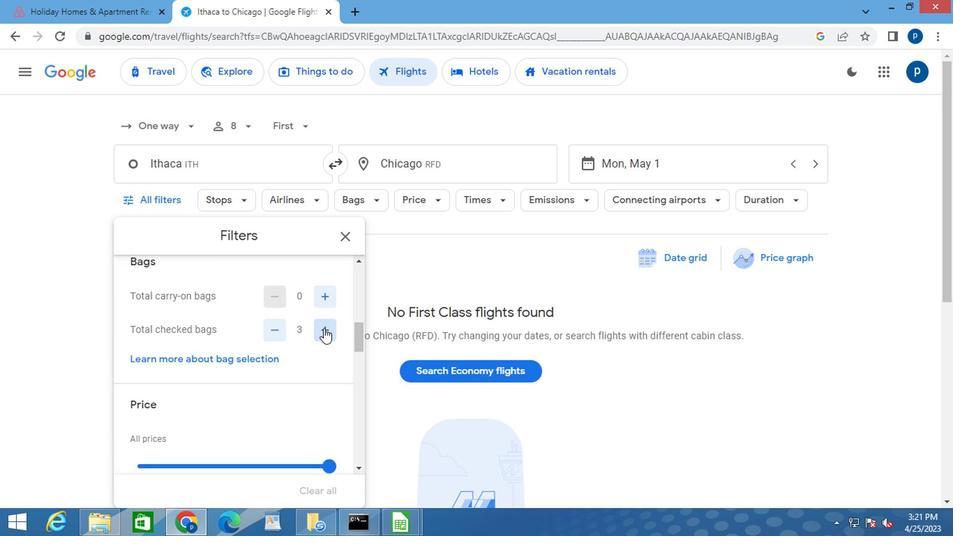 
Action: Mouse pressed left at (322, 329)
Screenshot: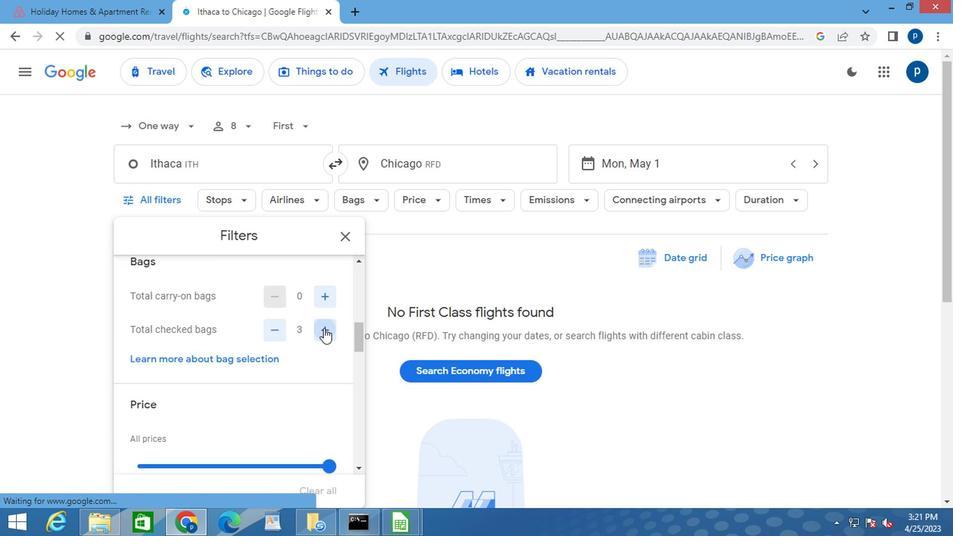 
Action: Mouse pressed left at (322, 329)
Screenshot: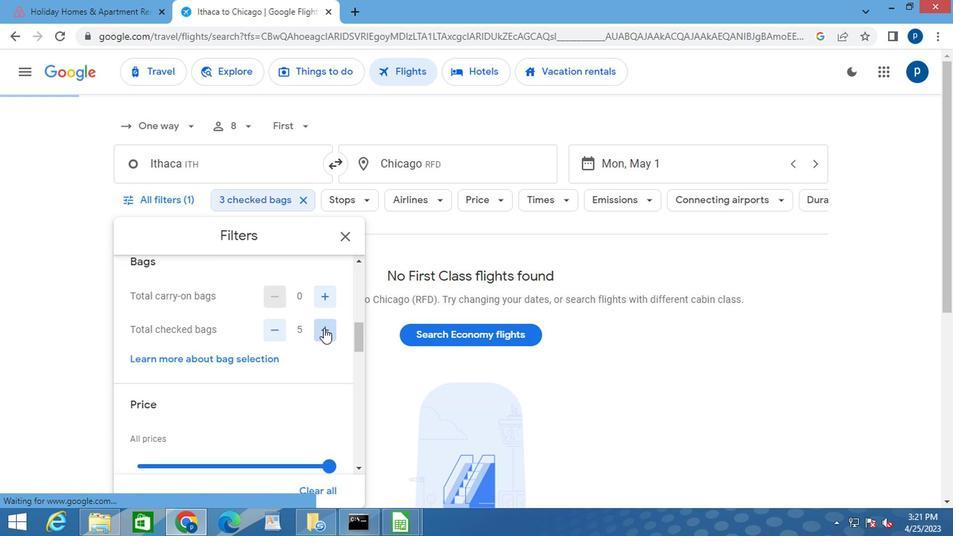 
Action: Mouse pressed left at (322, 329)
Screenshot: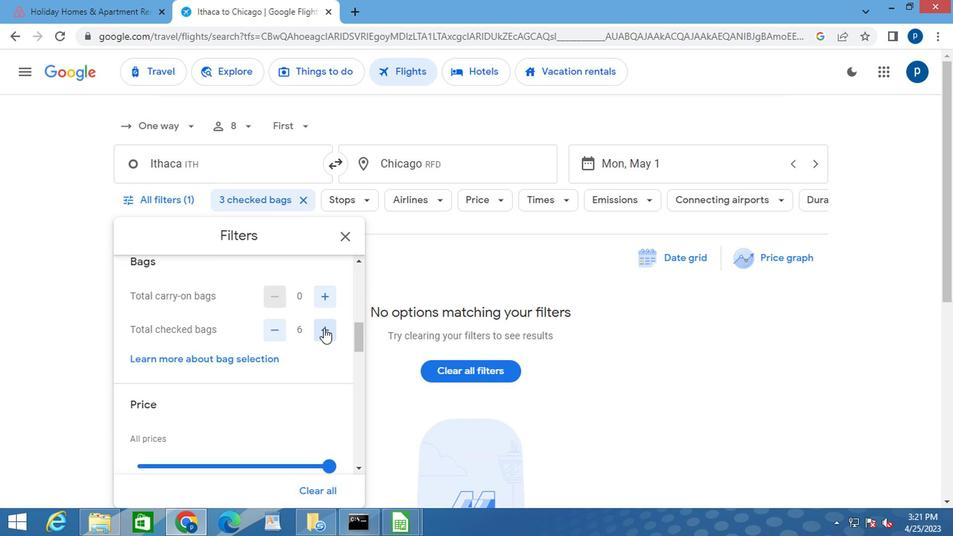 
Action: Mouse moved to (231, 371)
Screenshot: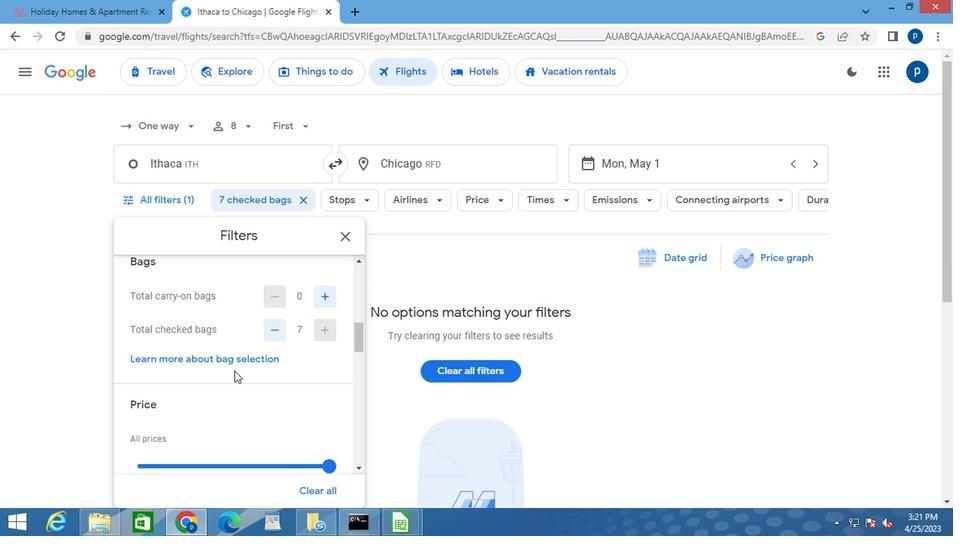 
Action: Mouse scrolled (231, 370) with delta (0, 0)
Screenshot: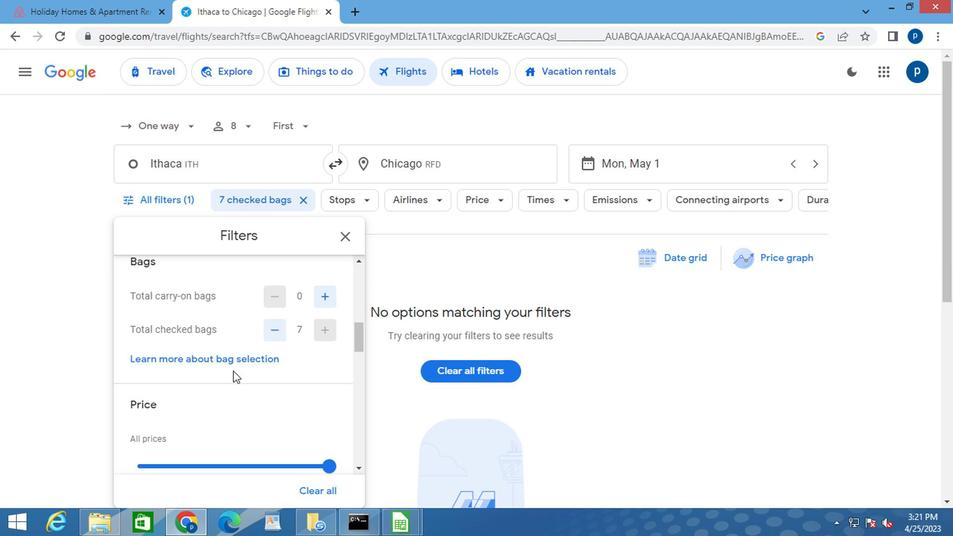 
Action: Mouse moved to (326, 400)
Screenshot: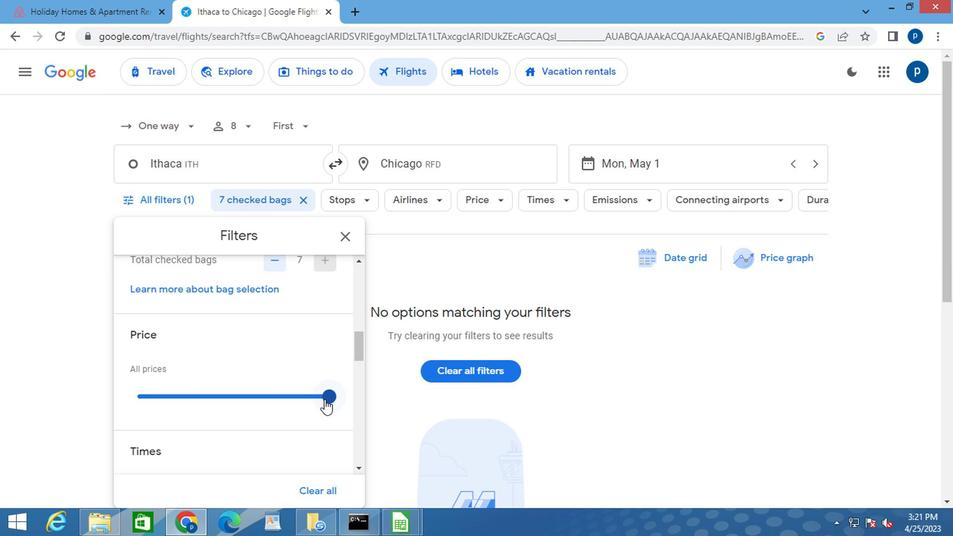 
Action: Mouse pressed left at (326, 400)
Screenshot: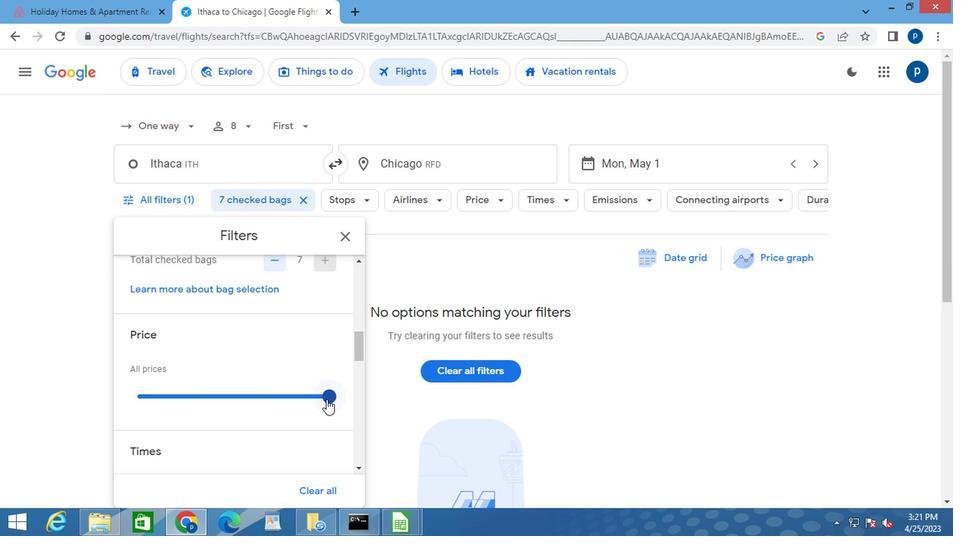 
Action: Mouse moved to (262, 405)
Screenshot: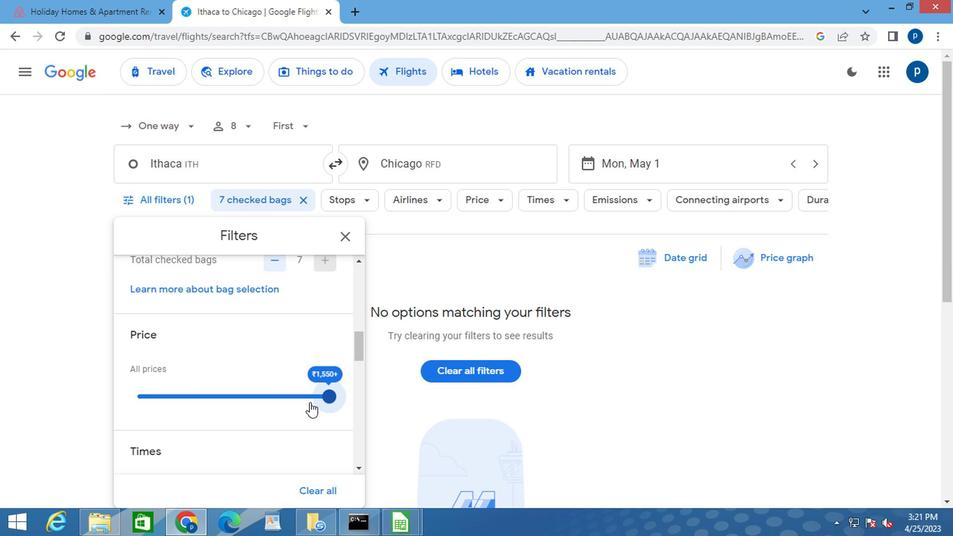 
Action: Mouse scrolled (262, 405) with delta (0, 0)
Screenshot: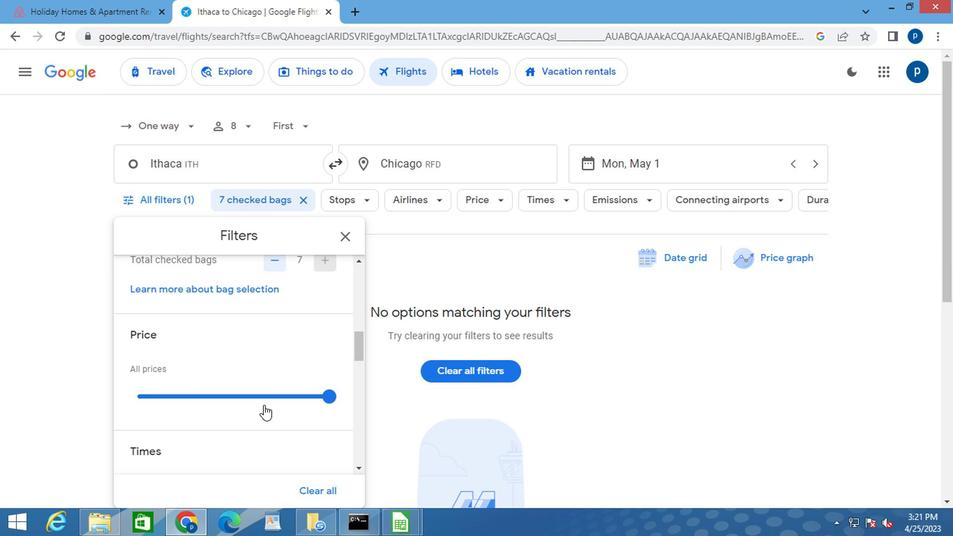 
Action: Mouse scrolled (262, 405) with delta (0, 0)
Screenshot: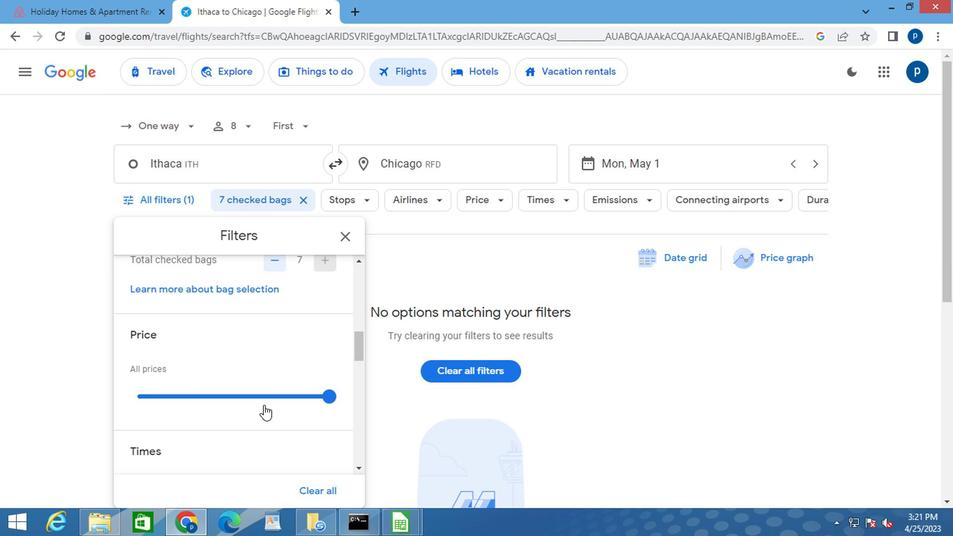 
Action: Mouse moved to (310, 332)
Screenshot: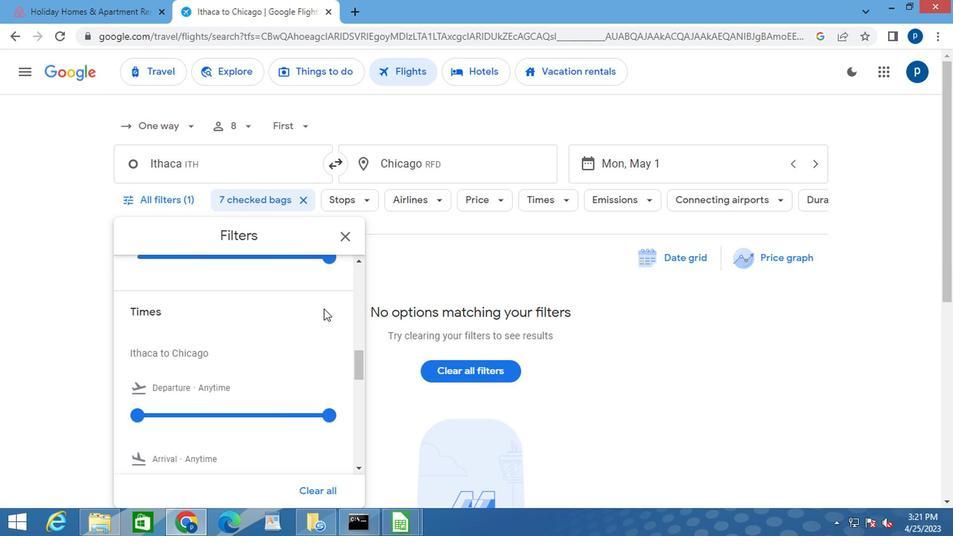 
Action: Mouse scrolled (310, 332) with delta (0, 0)
Screenshot: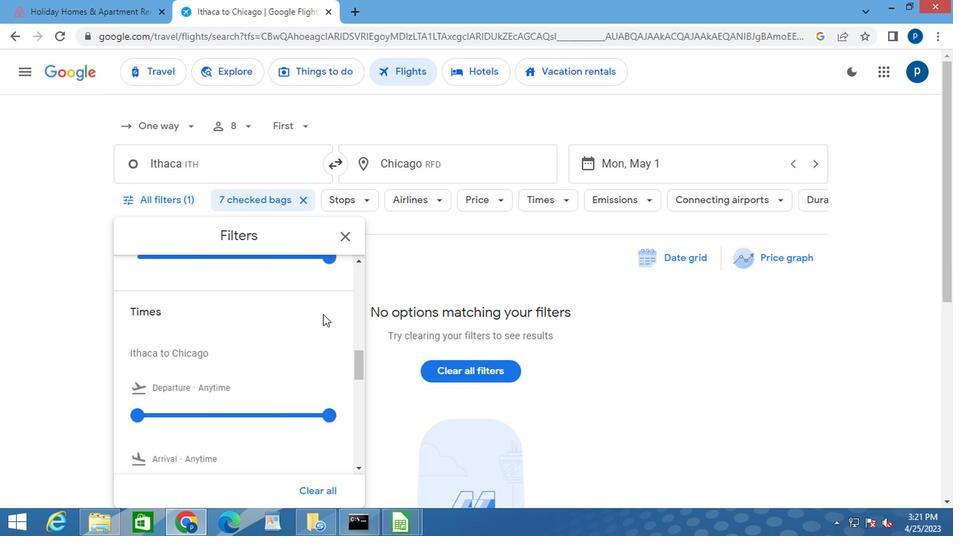 
Action: Mouse moved to (327, 325)
Screenshot: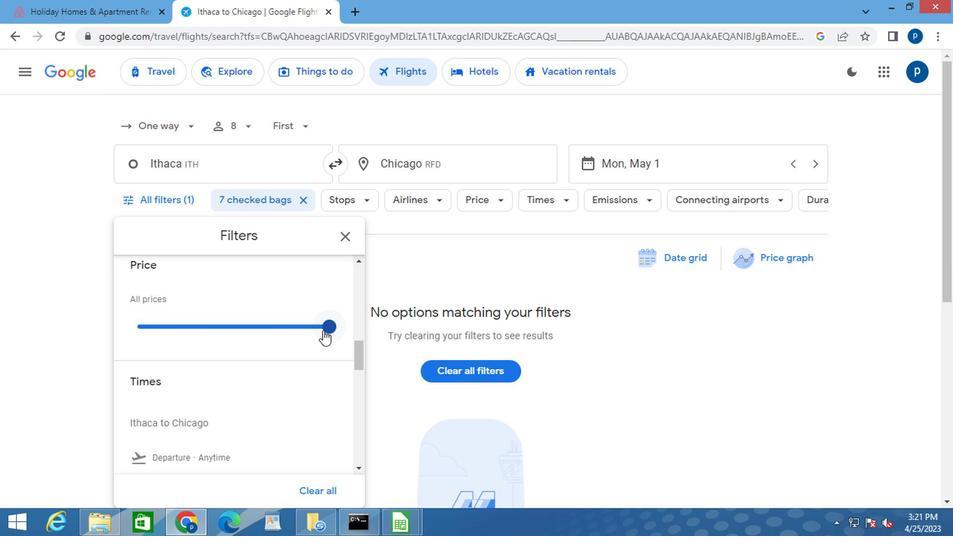 
Action: Mouse pressed left at (327, 325)
Screenshot: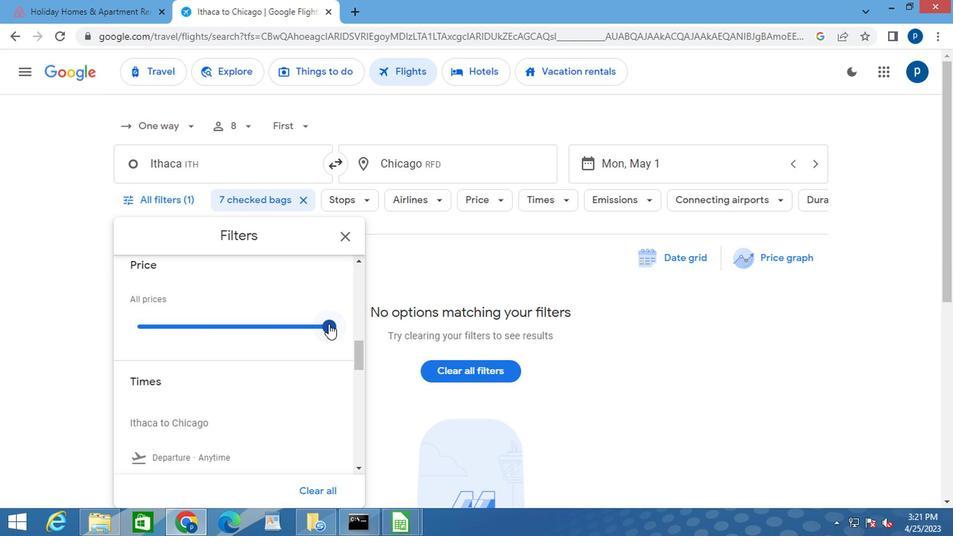 
Action: Mouse moved to (198, 423)
Screenshot: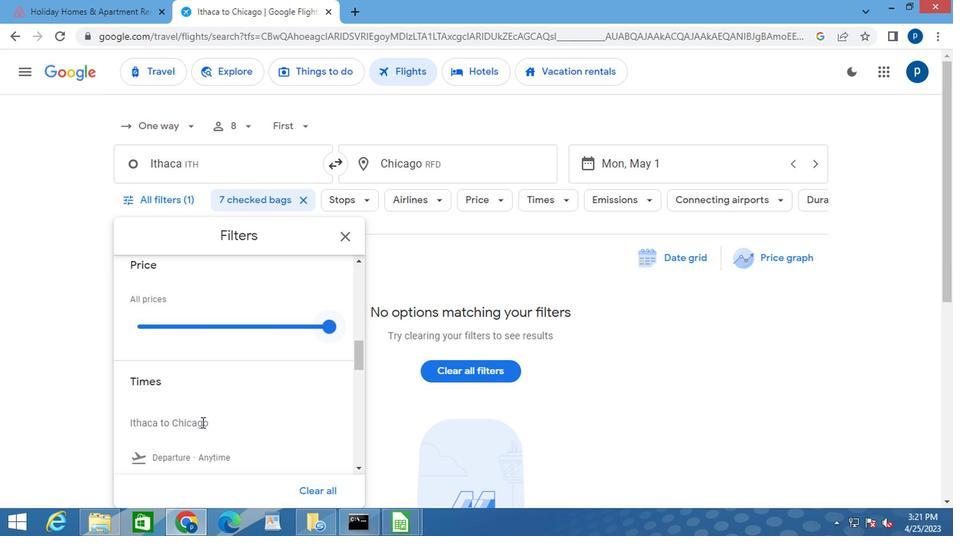 
Action: Mouse scrolled (198, 422) with delta (0, 0)
Screenshot: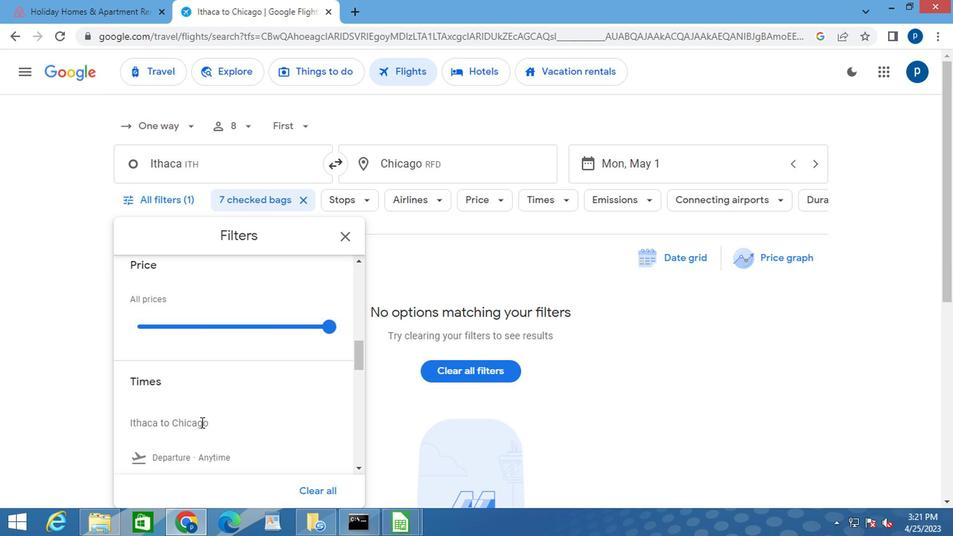 
Action: Mouse moved to (138, 413)
Screenshot: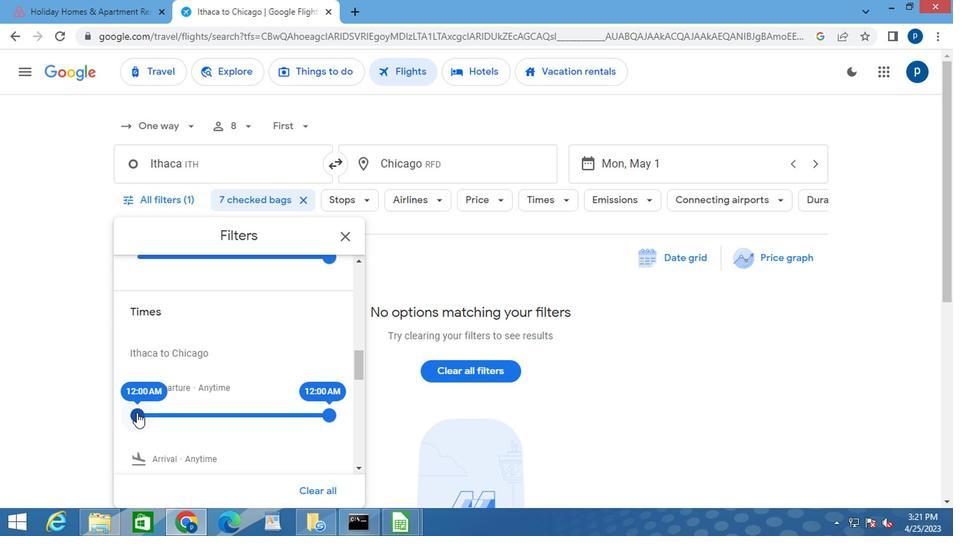 
Action: Mouse pressed left at (138, 413)
Screenshot: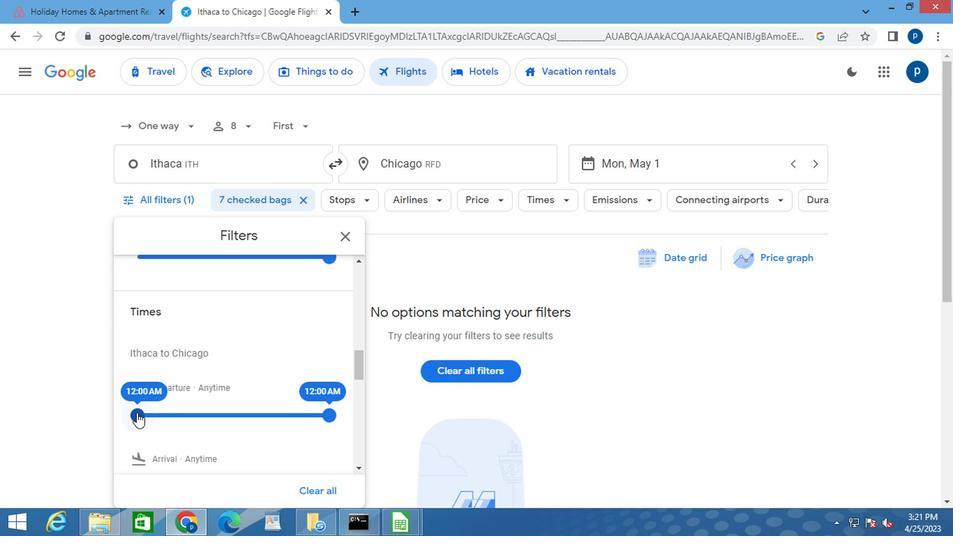 
Action: Mouse moved to (261, 413)
Screenshot: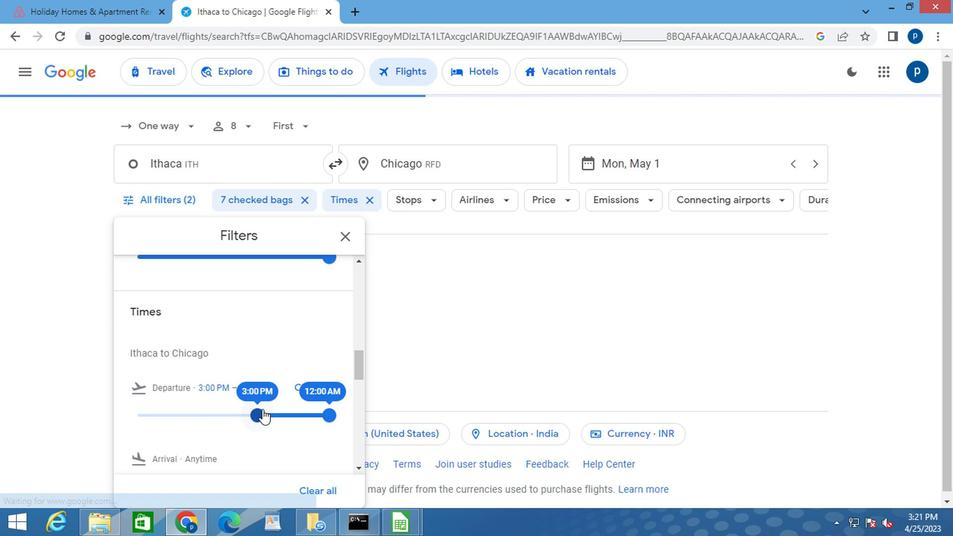 
Action: Mouse pressed left at (261, 413)
Screenshot: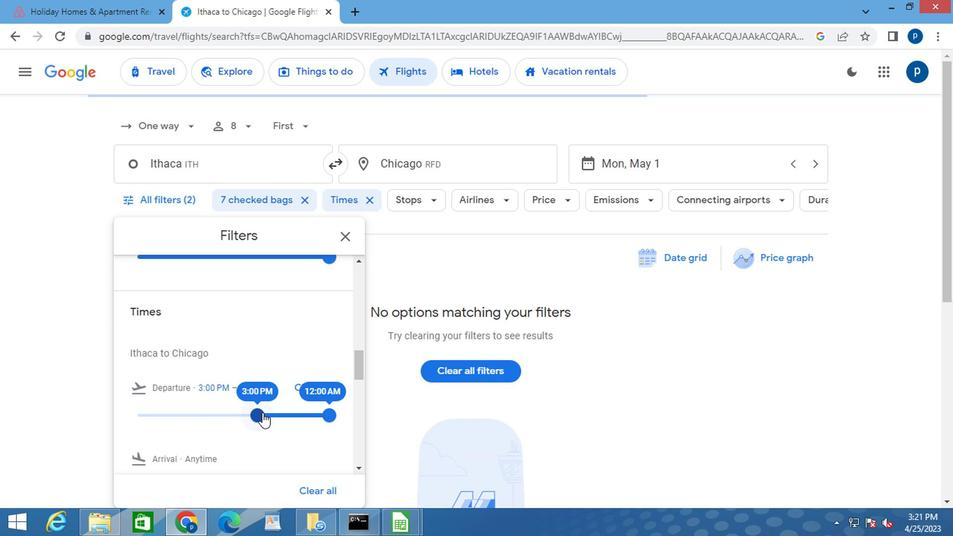 
Action: Mouse moved to (331, 413)
Screenshot: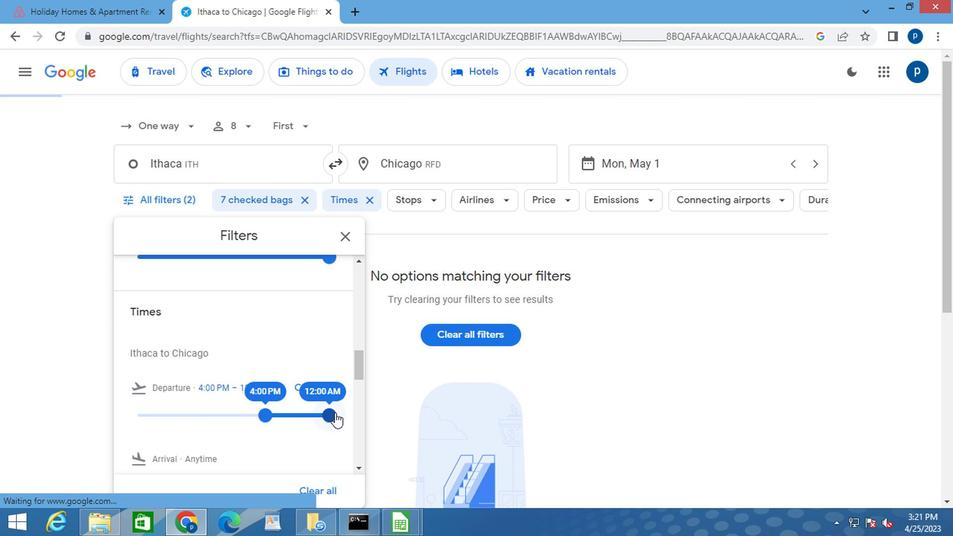 
Action: Mouse pressed left at (331, 413)
Screenshot: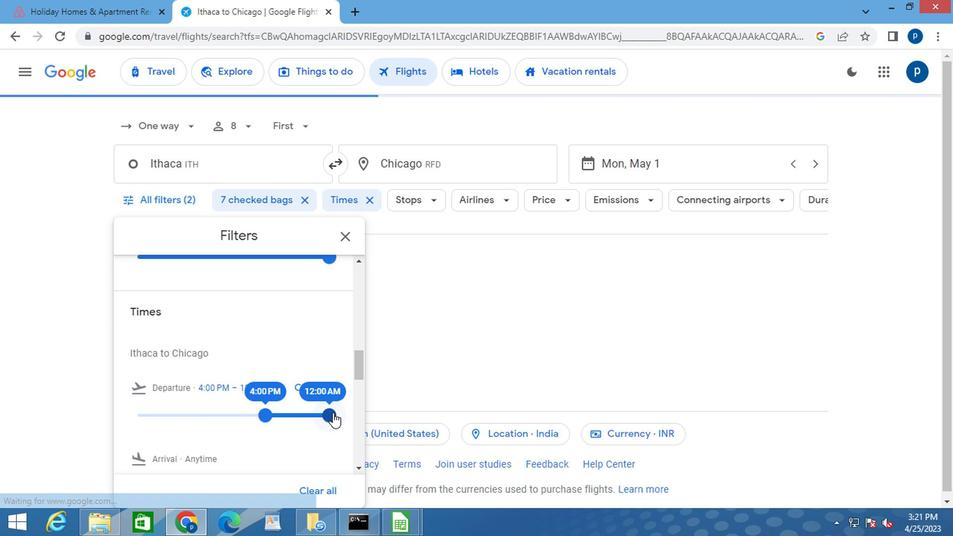 
Action: Mouse moved to (347, 241)
Screenshot: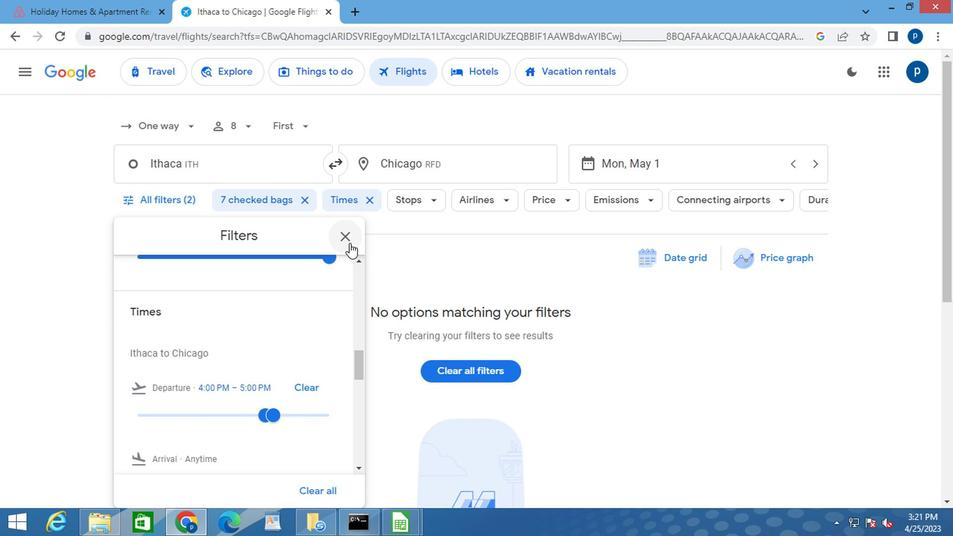 
Action: Mouse pressed left at (347, 241)
Screenshot: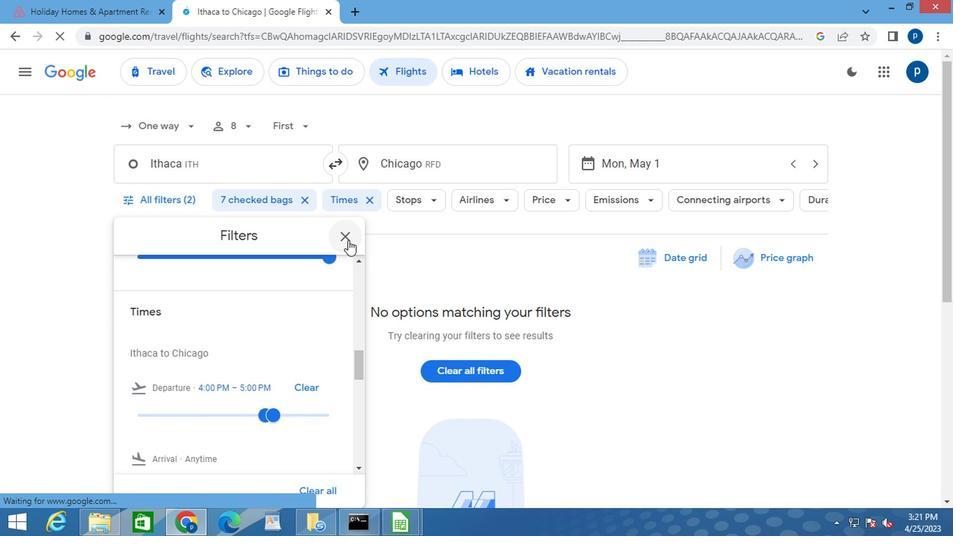 
